 Task: Add an event with the title Client Appreciation Networking Event: Cocktail Reception and Relationship Building, date '2024/04/22', time 8:00 AM to 10:00 AMand add a description: Participants will engage in activities that enhance problem-solving and decision-making skills within the team. They will learn techniques for generating ideas, evaluating options, and reaching consensus through effective collaboration.Select event color  Tomato . Add location for the event as: 321 Parque das Nações, Lisbon, Portugal, logged in from the account softage.5@softage.netand send the event invitation to softage.4@softage.net and softage.6@softage.net. Set a reminder for the event Every weekday(Monday to Friday)
Action: Mouse moved to (48, 133)
Screenshot: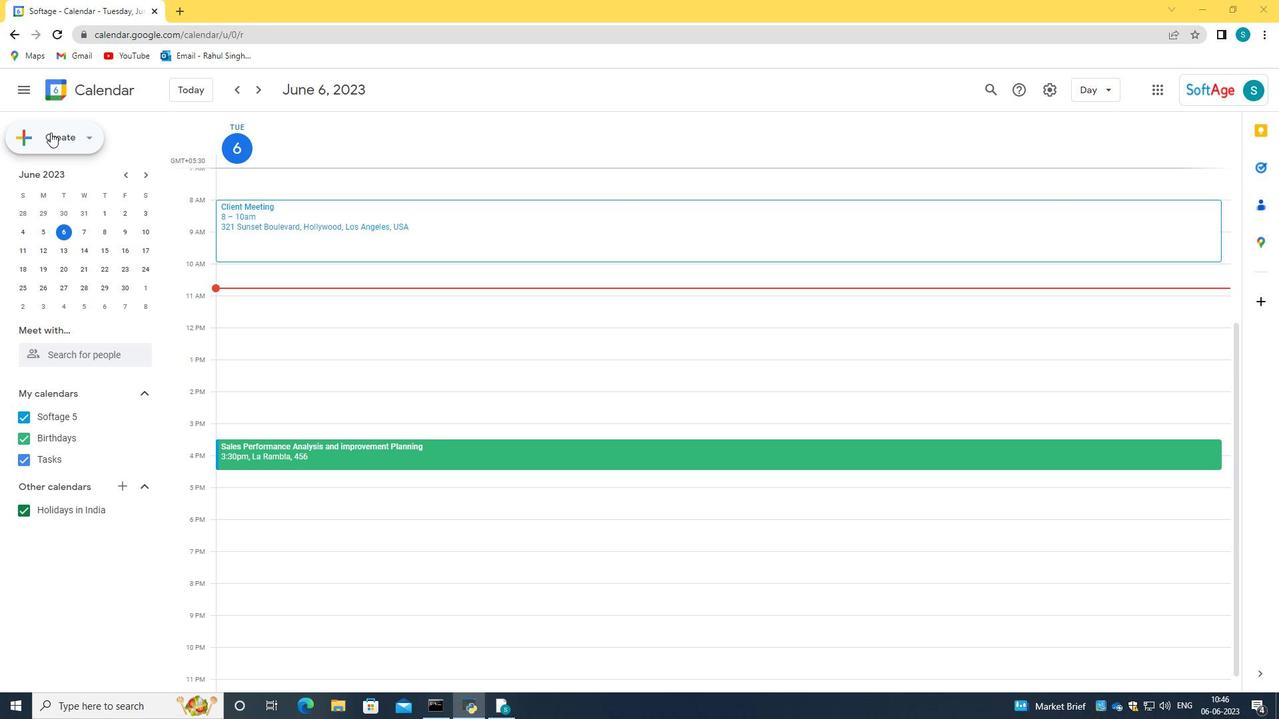 
Action: Mouse pressed left at (48, 133)
Screenshot: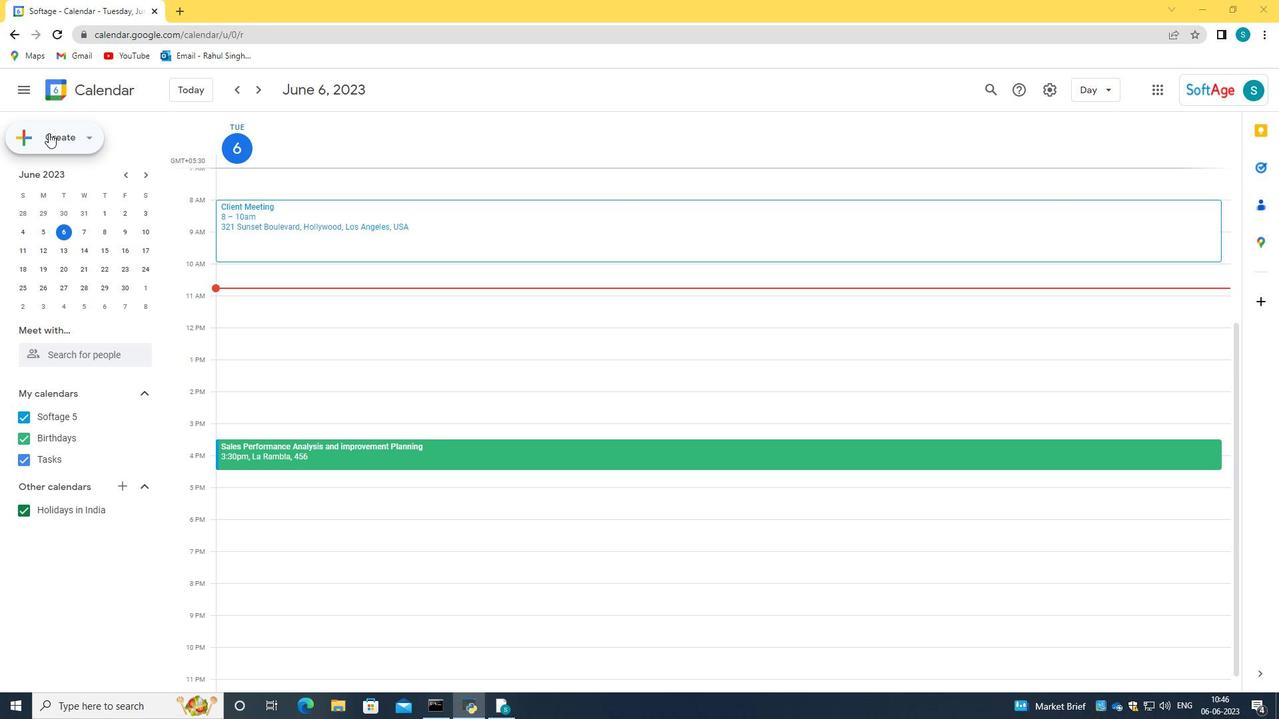 
Action: Mouse moved to (87, 179)
Screenshot: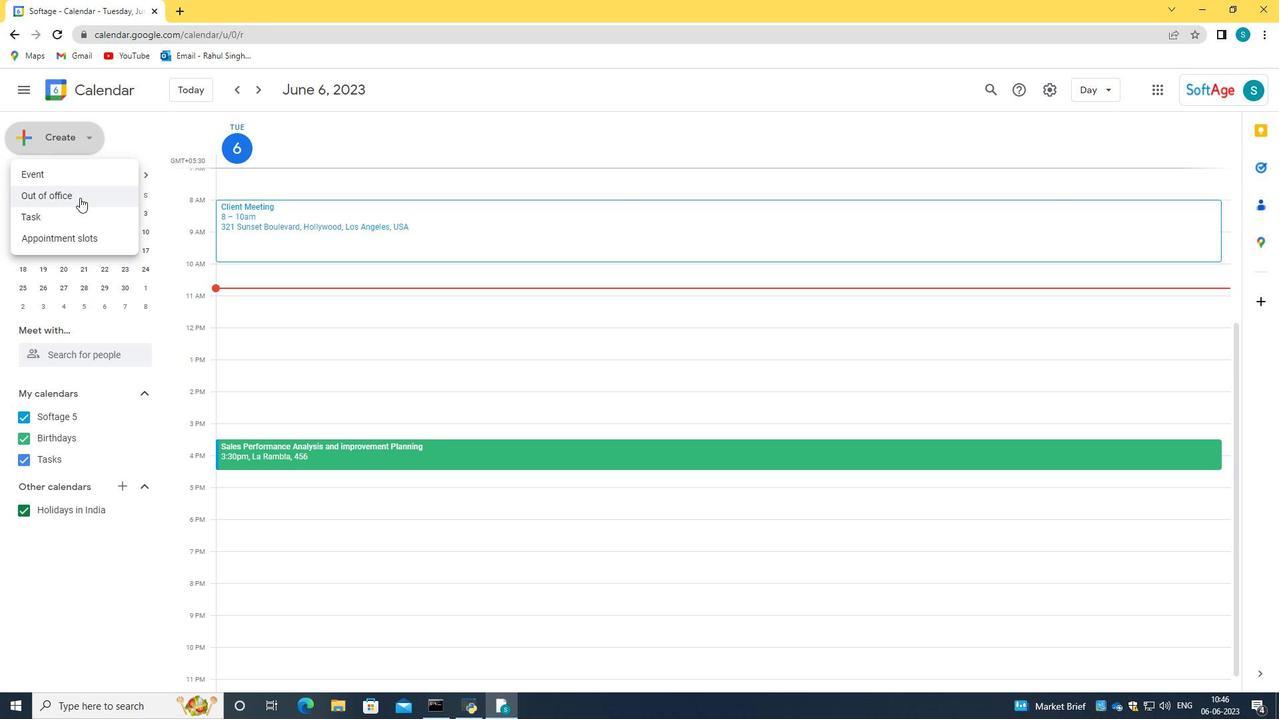 
Action: Mouse pressed left at (87, 179)
Screenshot: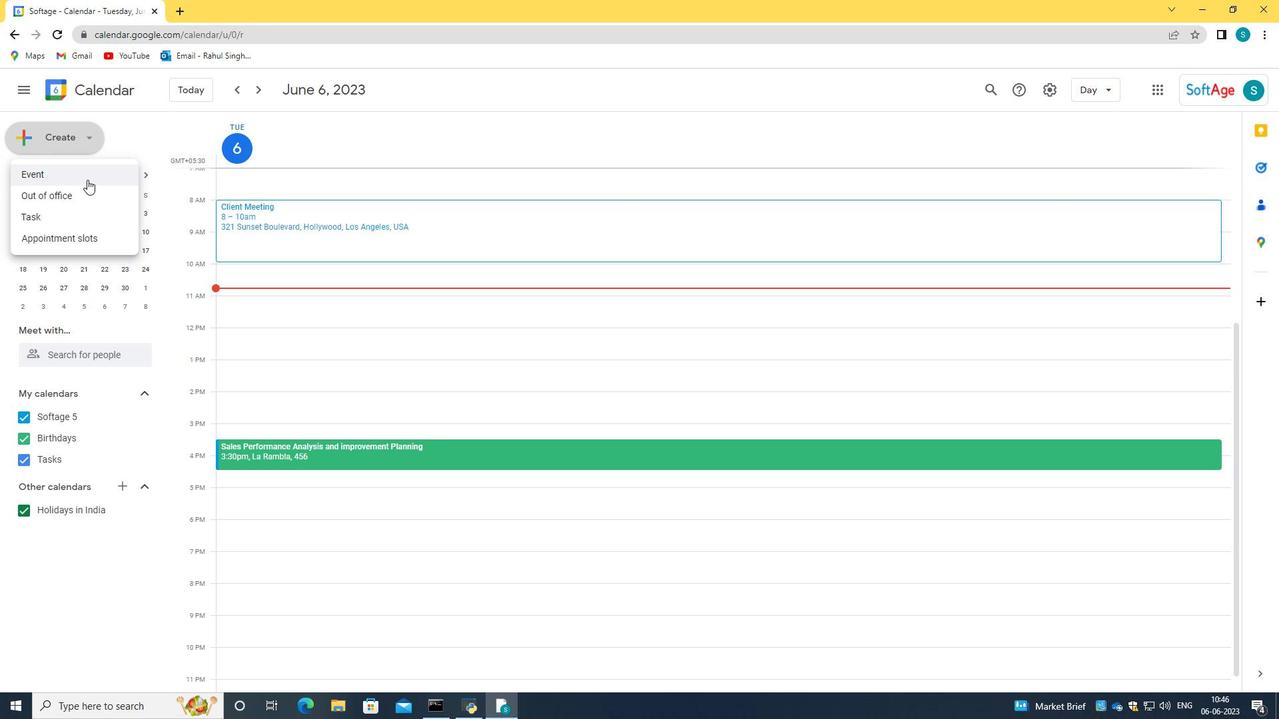 
Action: Mouse moved to (750, 537)
Screenshot: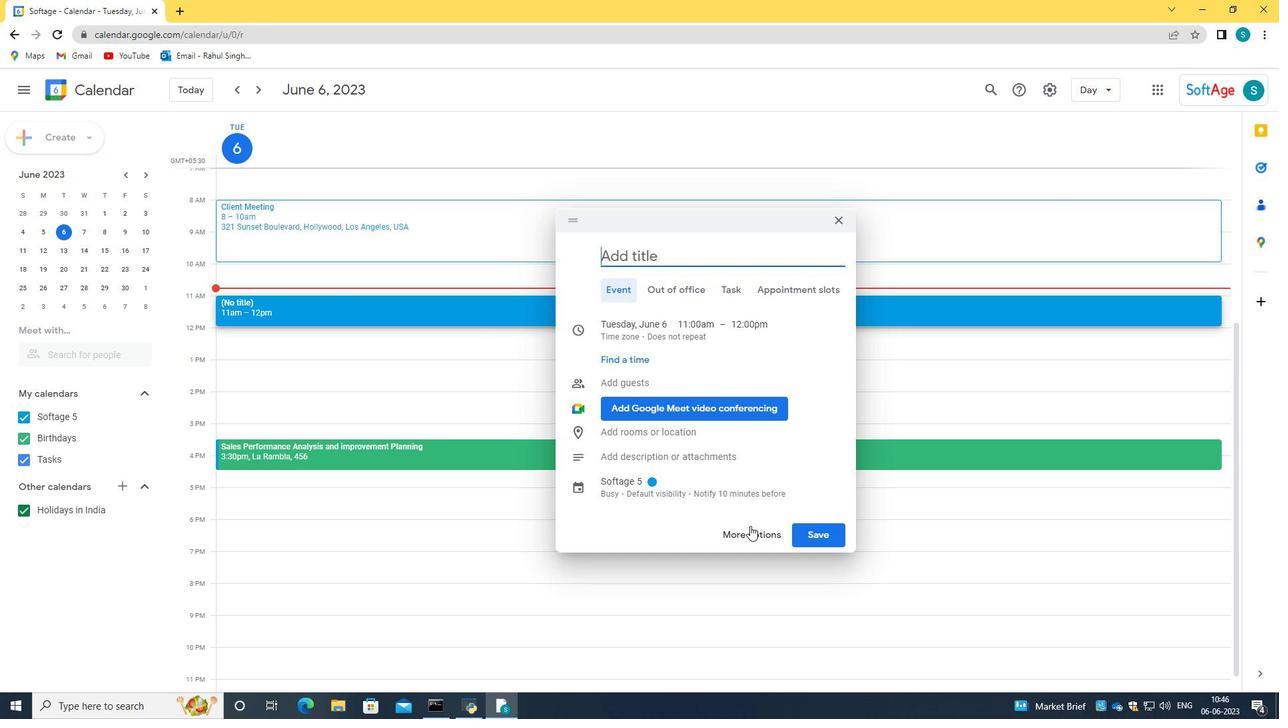 
Action: Mouse pressed left at (750, 537)
Screenshot: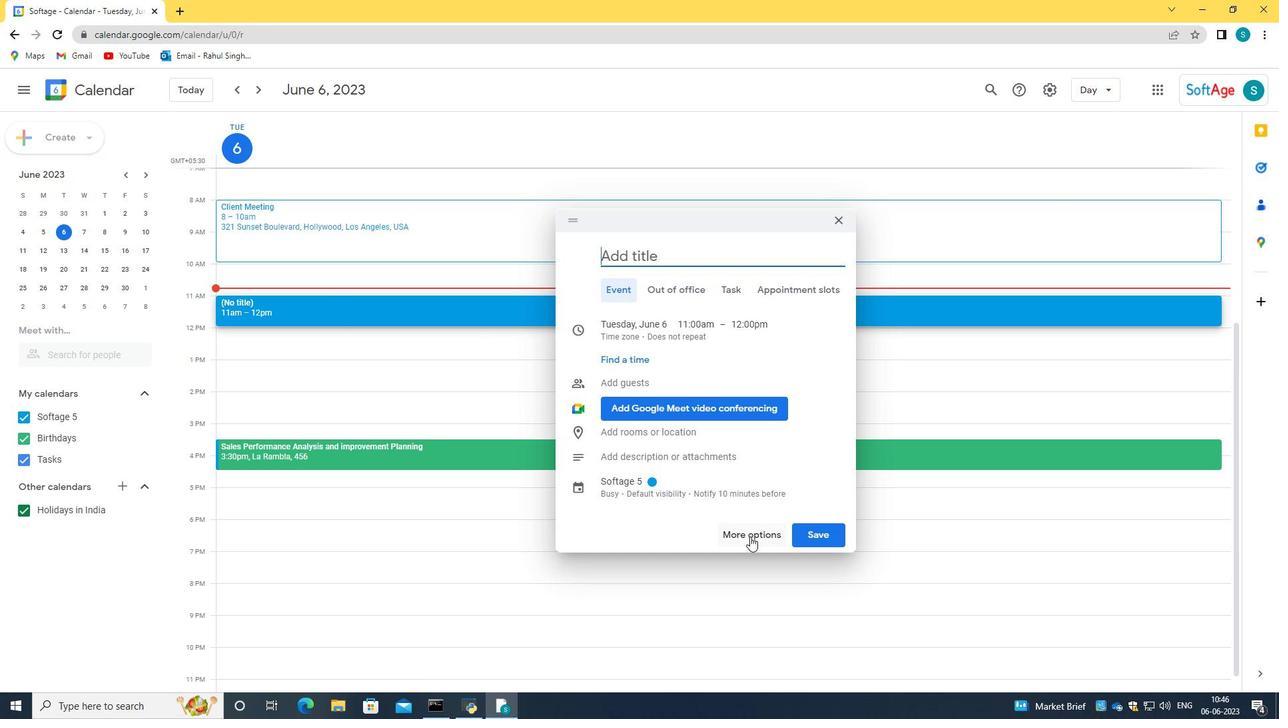 
Action: Mouse moved to (155, 103)
Screenshot: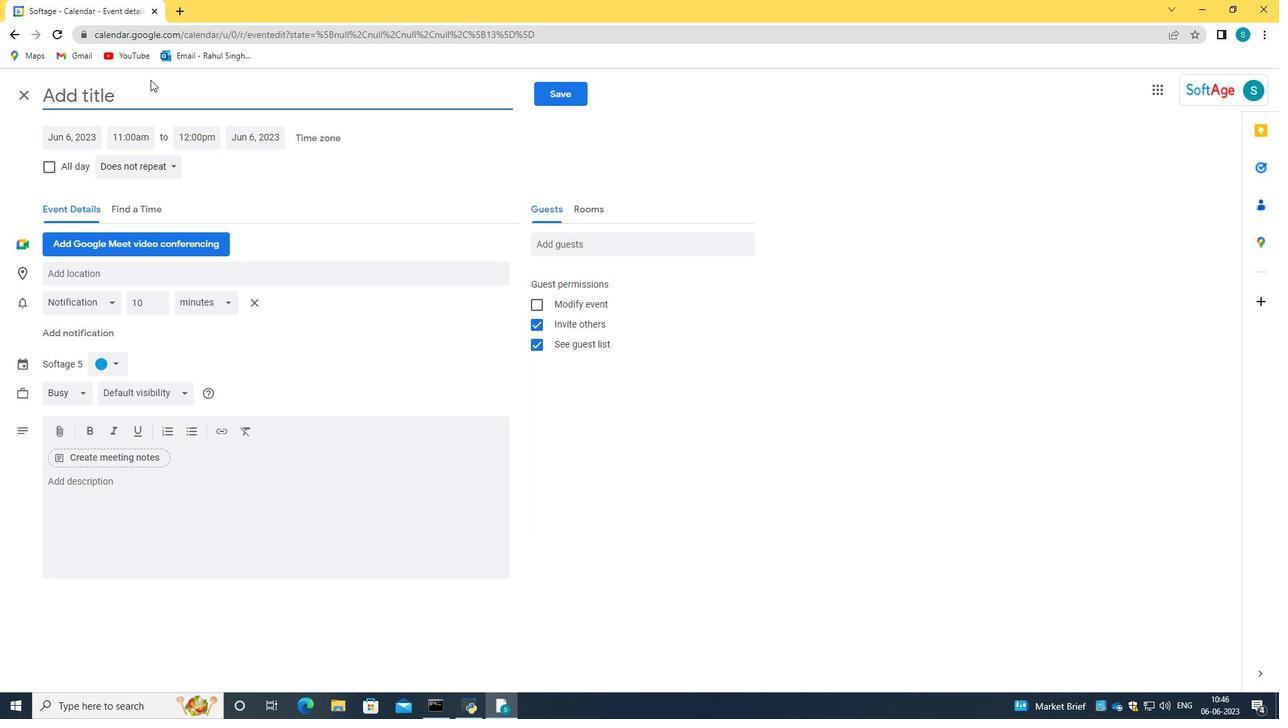 
Action: Mouse pressed left at (155, 103)
Screenshot: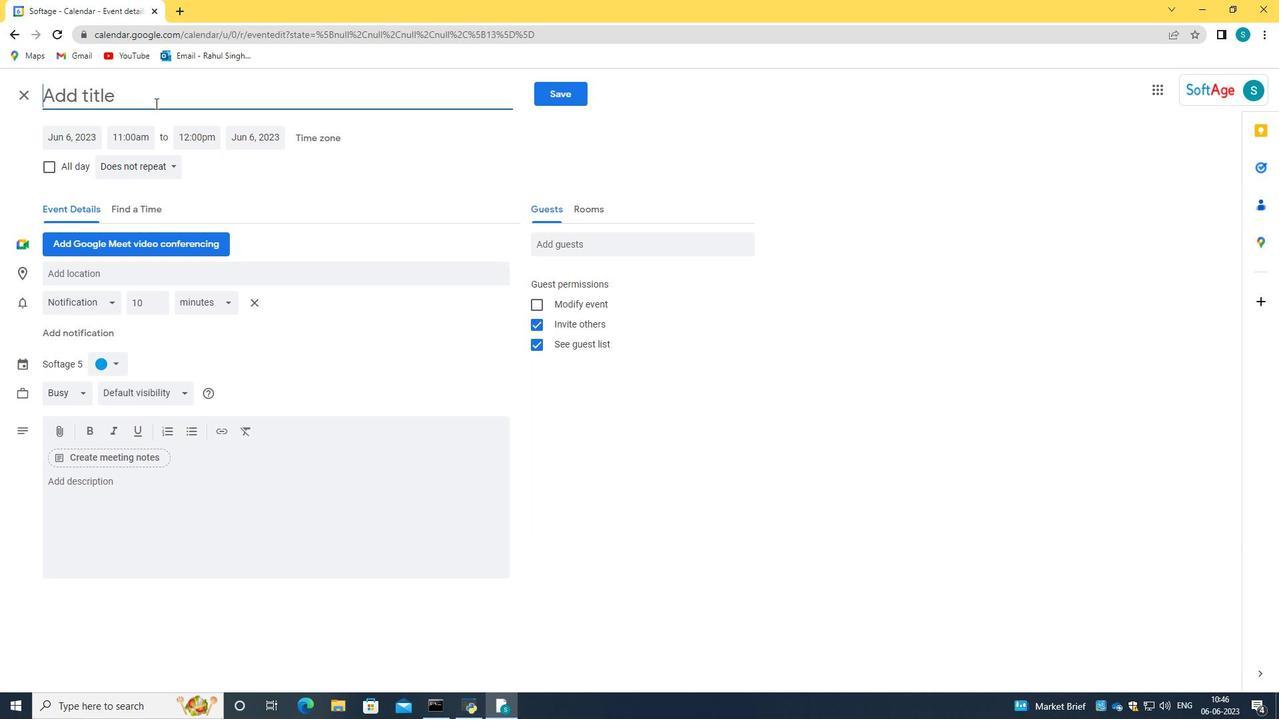 
Action: Mouse pressed left at (155, 103)
Screenshot: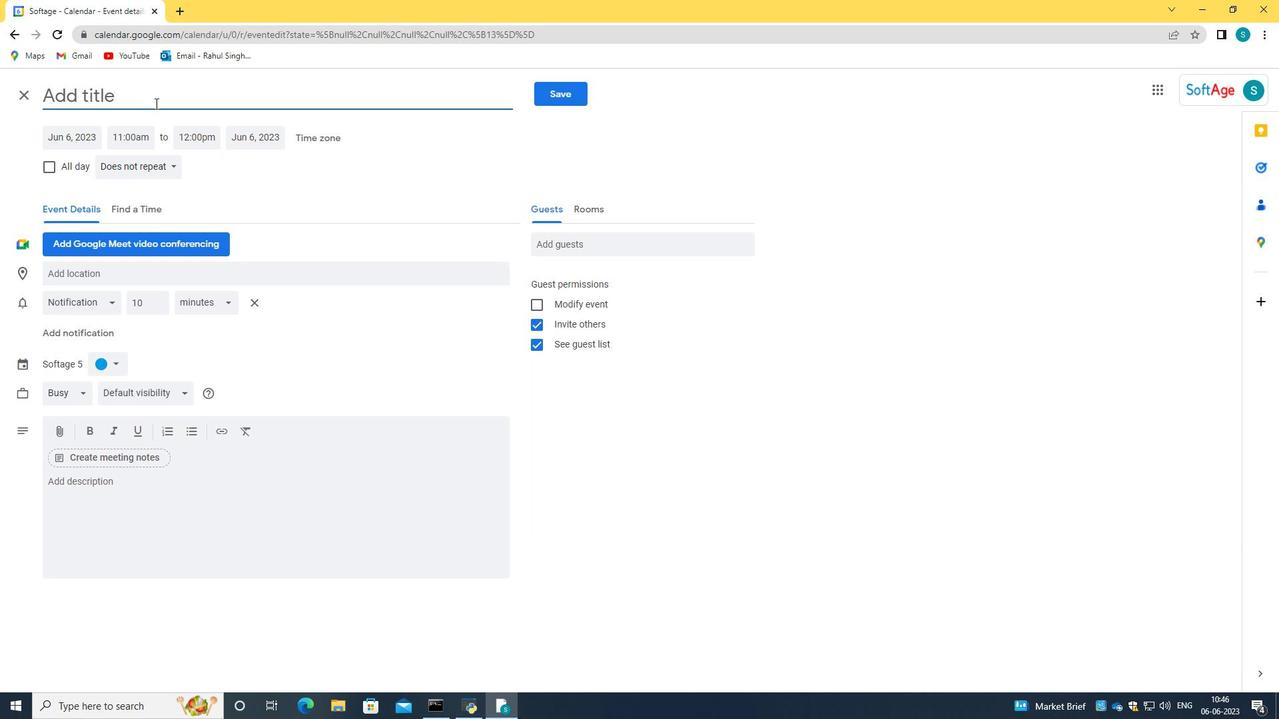 
Action: Key pressed <Key.caps_lock>C<Key.caps_lock>lient<Key.space><Key.caps_lock>APP<Key.backspace><Key.backspace><Key.caps_lock>ppe<Key.backspace>reciation<Key.space><Key.caps_lock>N<Key.caps_lock>etworking<Key.space><Key.caps_lock>E<Key.caps_lock>vent<Key.space><Key.backspace><Key.shift_r>:<Key.space>c<Key.backspace><Key.caps_lock>C<Key.caps_lock>ocktail<Key.space><Key.caps_lock>R<Key.caps_lock>eception<Key.space>and<Key.space><Key.caps_lock>R<Key.caps_lock>elationship<Key.space><Key.caps_lock>B<Key.caps_lock>uilding
Screenshot: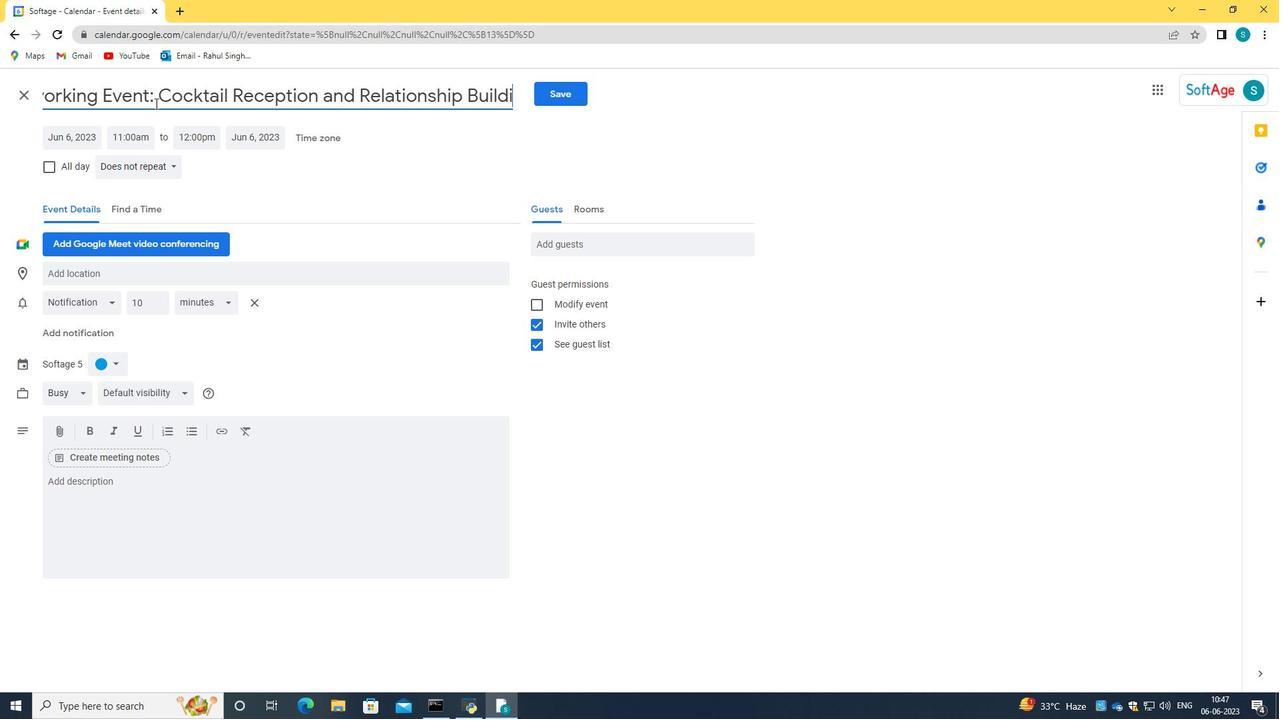 
Action: Mouse moved to (87, 141)
Screenshot: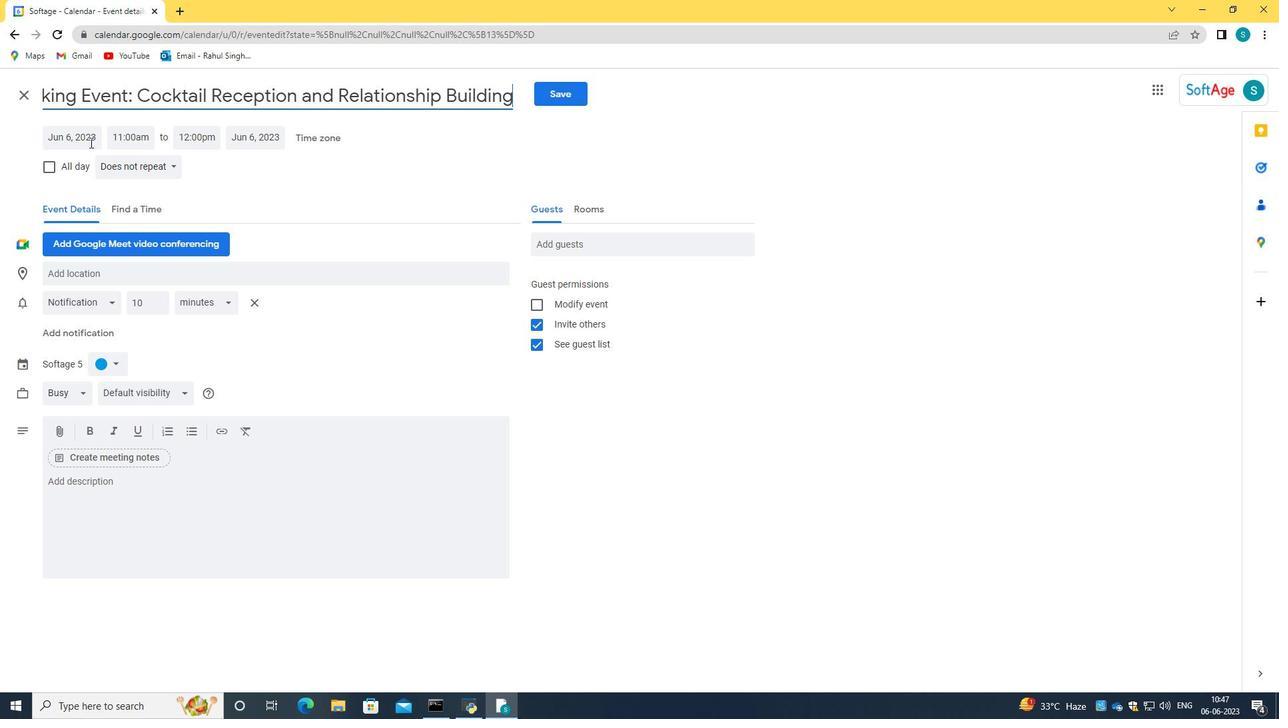 
Action: Mouse pressed left at (87, 141)
Screenshot: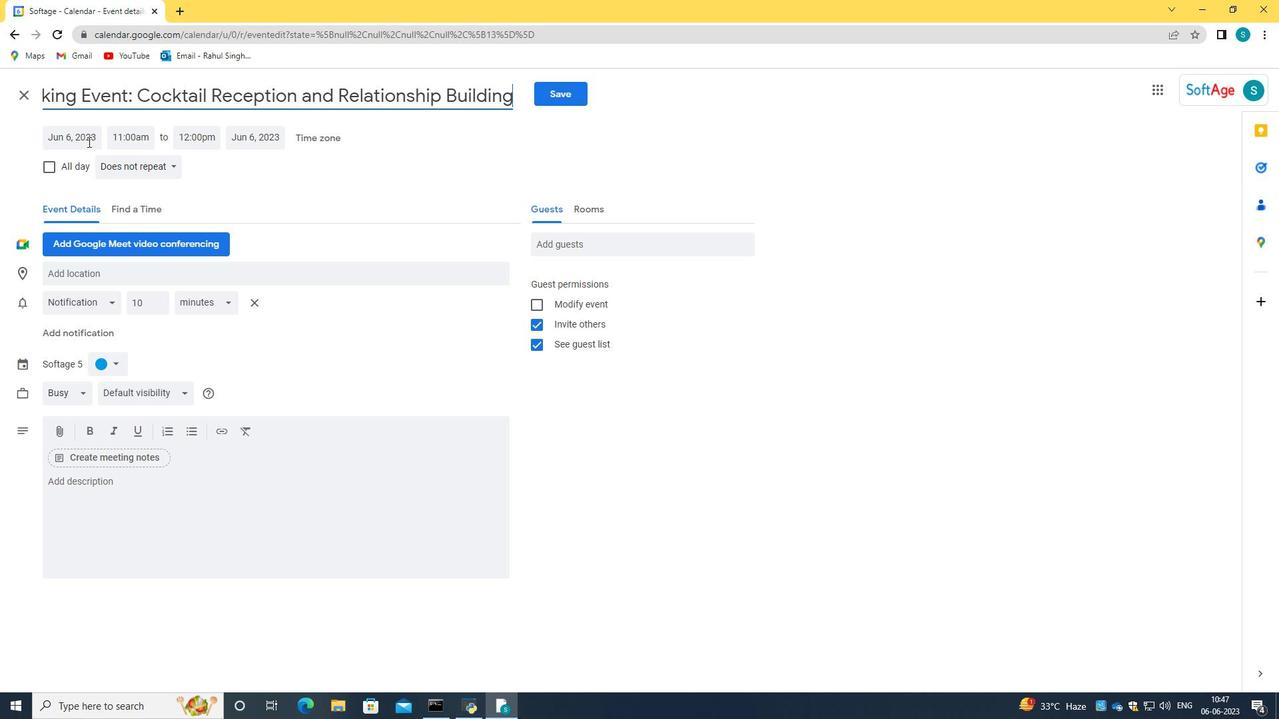 
Action: Key pressed 2024<Key.shift_r>:04<Key.shift_r>:22<Key.tab>08<Key.shift_r>:00<Key.space>am<Key.tab>10<Key.shift_r>:am<Key.tab><Key.tab><Key.tab>
Screenshot: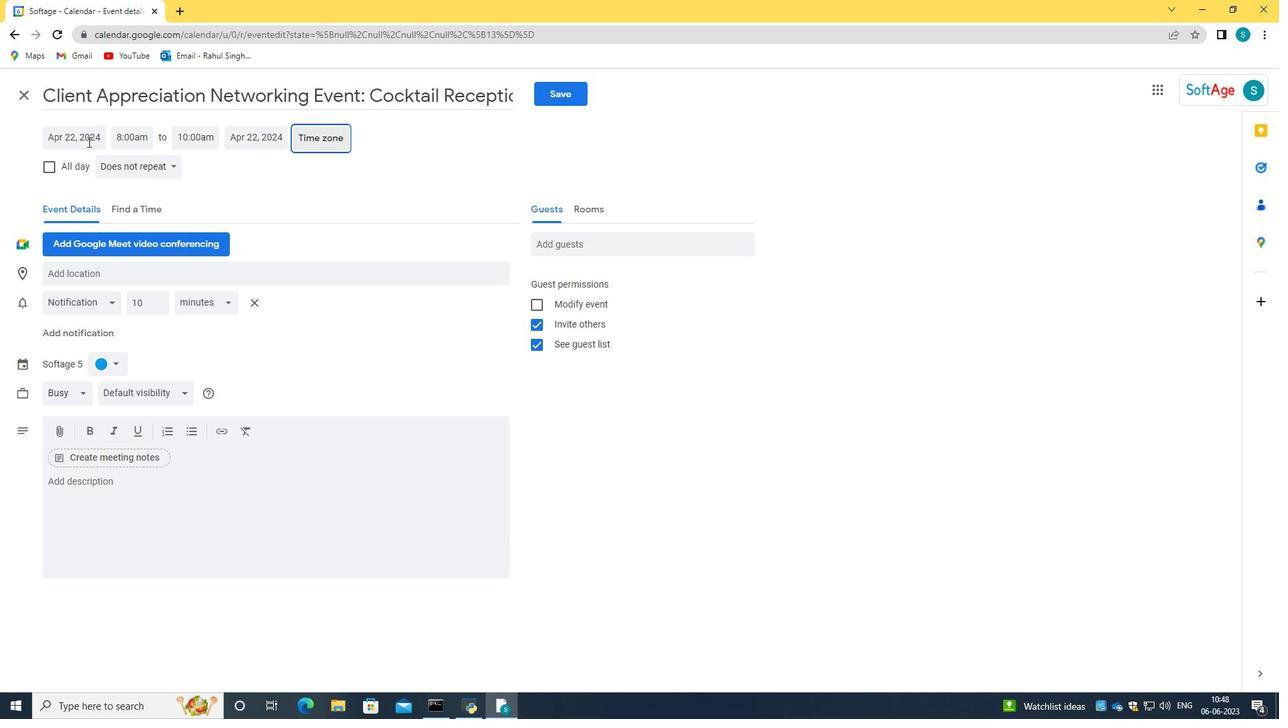 
Action: Mouse moved to (162, 535)
Screenshot: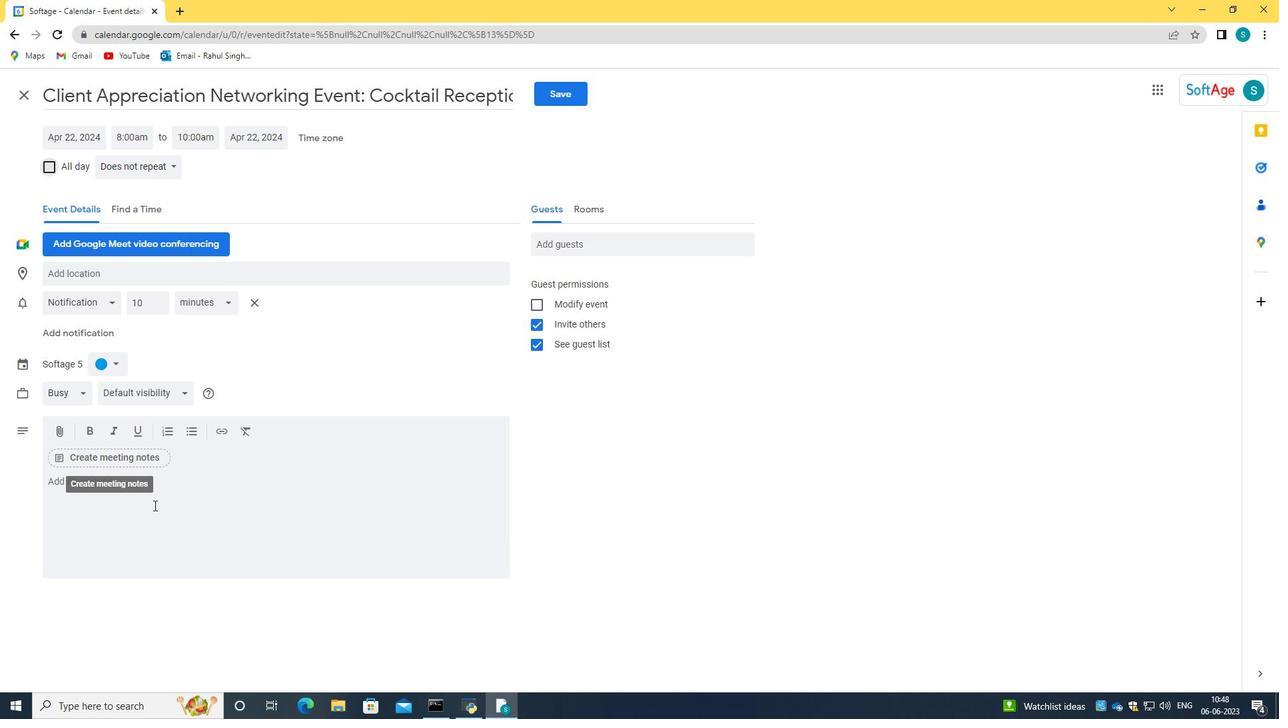 
Action: Mouse pressed left at (162, 535)
Screenshot: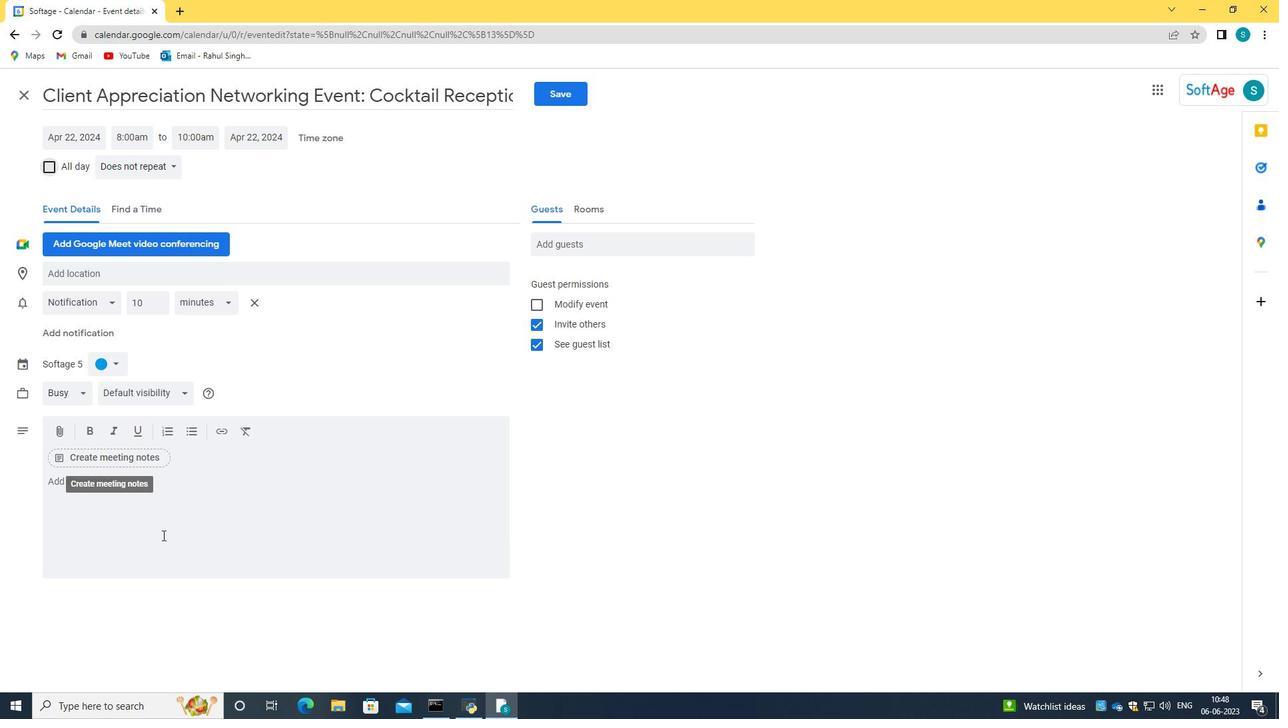 
Action: Key pressed <Key.caps_lock>P<Key.caps_lock>articipants<Key.space>will<Key.space>engage<Key.space>in<Key.space>activie<Key.backspace>ties<Key.space>that<Key.space>enhace<Key.backspace><Key.backspace>nce<Key.space>problem-solving<Key.space>and<Key.space>decison-making<Key.space>skill<Key.backspace><Key.backspace><Key.backspace><Key.backspace><Key.backspace><Key.backspace><Key.backspace><Key.backspace><Key.backspace><Key.backspace><Key.backspace><Key.backspace><Key.backspace><Key.backspace><Key.backspace><Key.backspace><Key.backspace><Key.backspace>cision<Key.space><Key.backspace>-making<Key.space>skills<Key.space>withing<Key.backspace><Key.space>the<Key.space>team.<Key.space><Key.caps_lock>T<Key.caps_lock>hey<Key.space>will<Key.space>learn<Key.space>techniques<Key.space>for<Key.space>generating<Key.space>ideas,<Key.space>evaluating<Key.space>option,<Key.space>and<Key.space>reaching<Key.space>consensus<Key.space>through<Key.space>e<Key.backspace>effective<Key.space>collaboration.
Screenshot: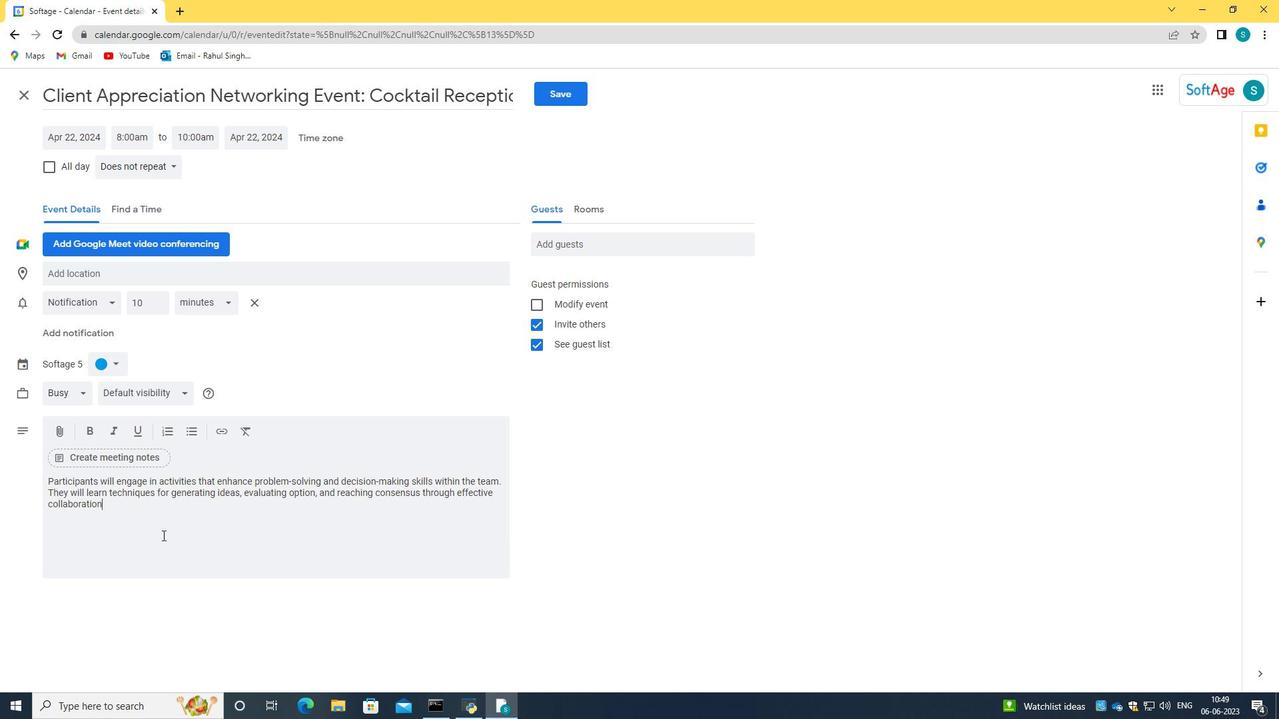 
Action: Mouse moved to (102, 357)
Screenshot: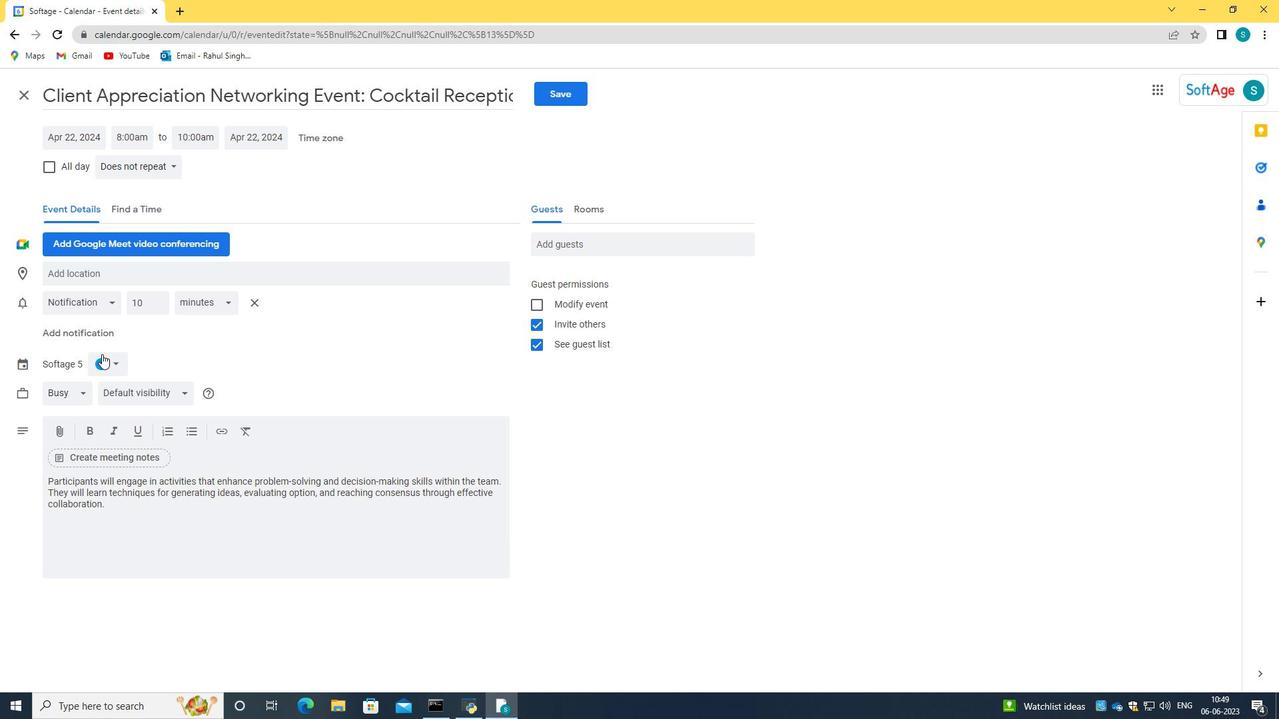 
Action: Mouse pressed left at (102, 357)
Screenshot: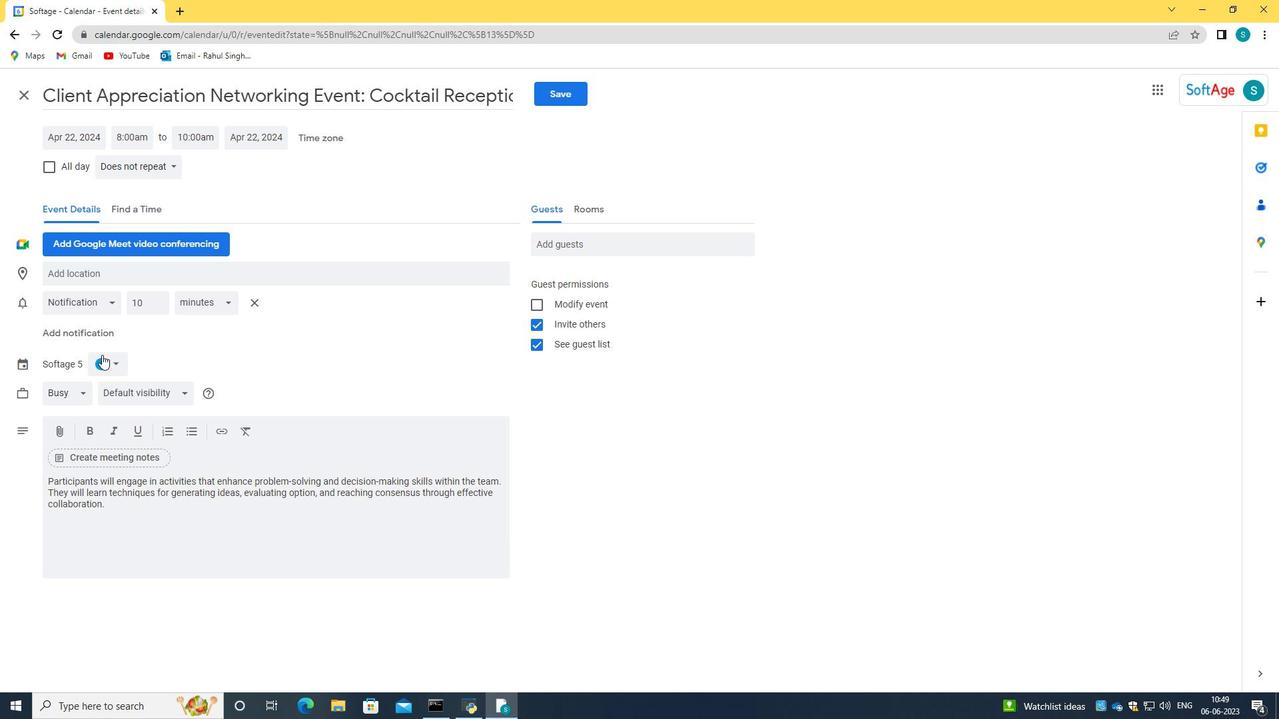 
Action: Mouse moved to (95, 365)
Screenshot: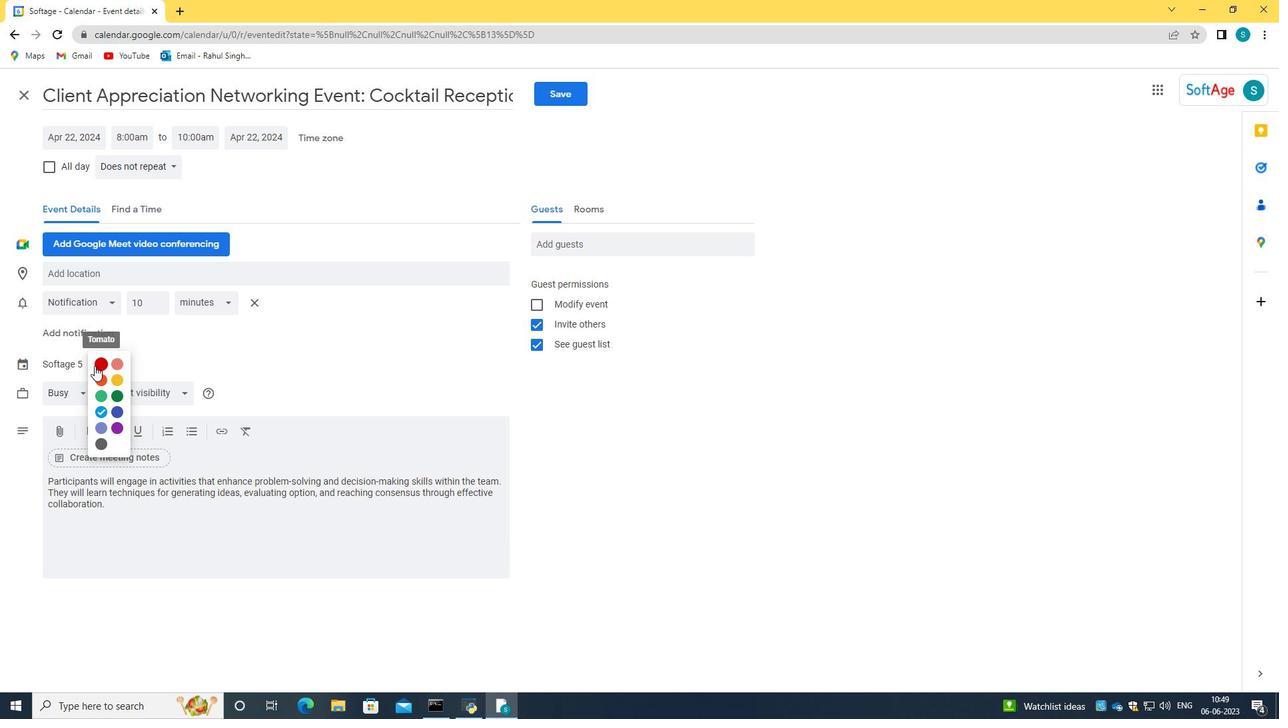 
Action: Mouse pressed left at (95, 365)
Screenshot: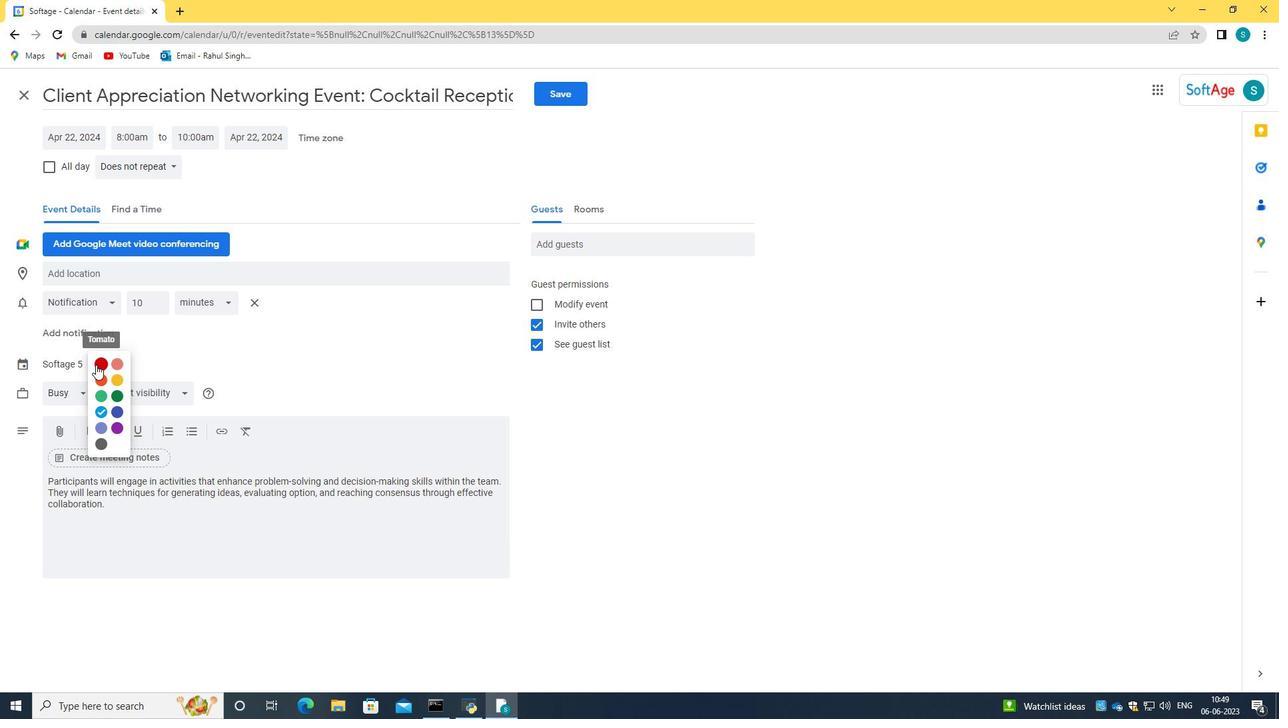 
Action: Mouse moved to (155, 271)
Screenshot: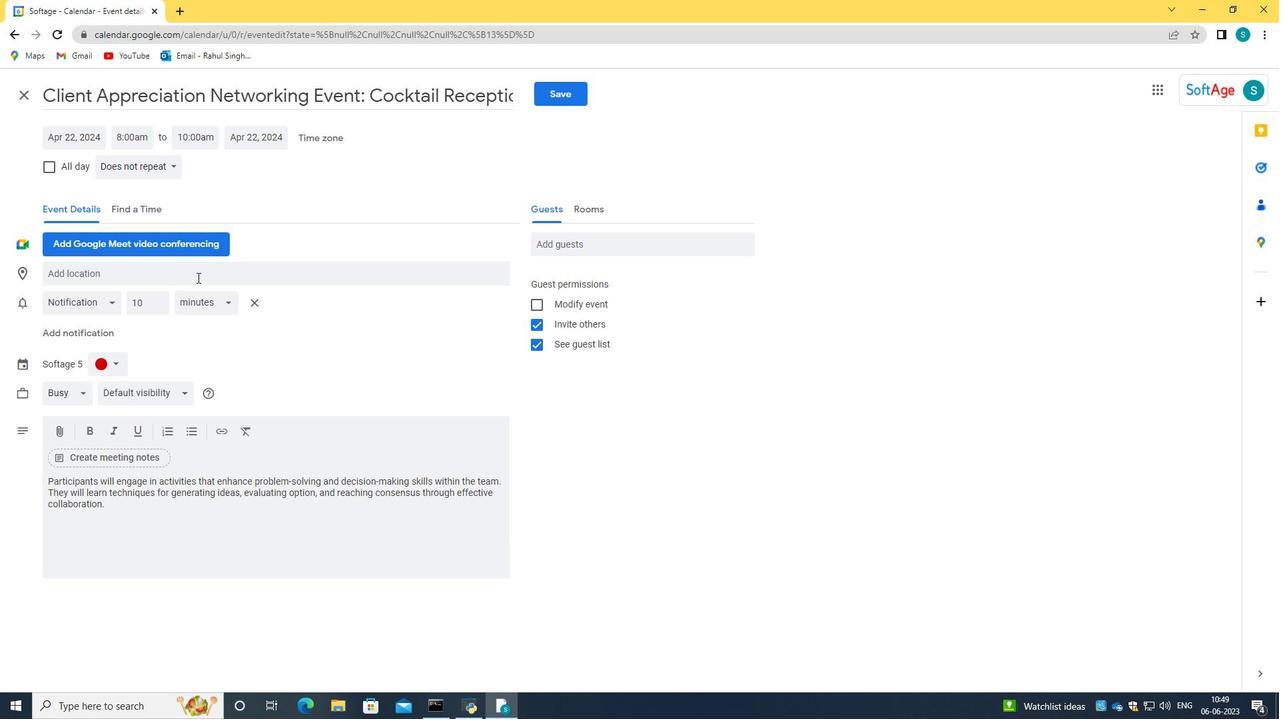 
Action: Mouse pressed left at (155, 271)
Screenshot: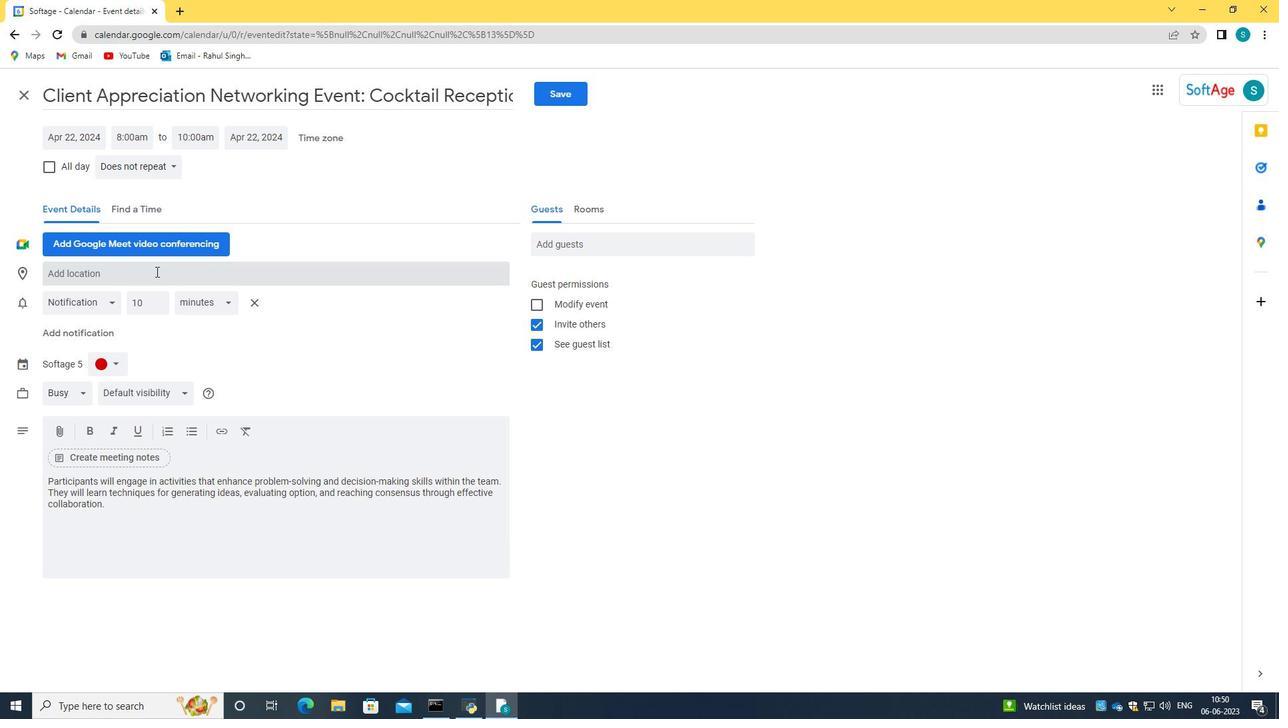 
Action: Mouse pressed left at (155, 271)
Screenshot: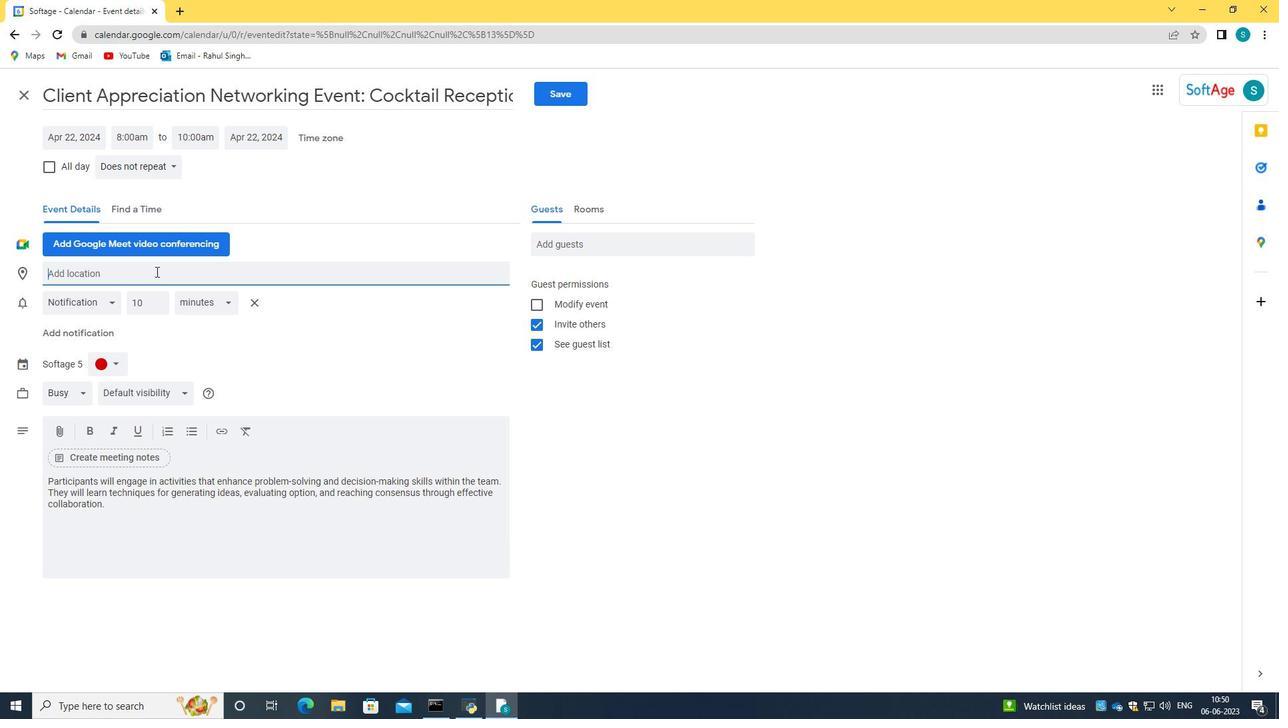 
Action: Mouse moved to (192, 273)
Screenshot: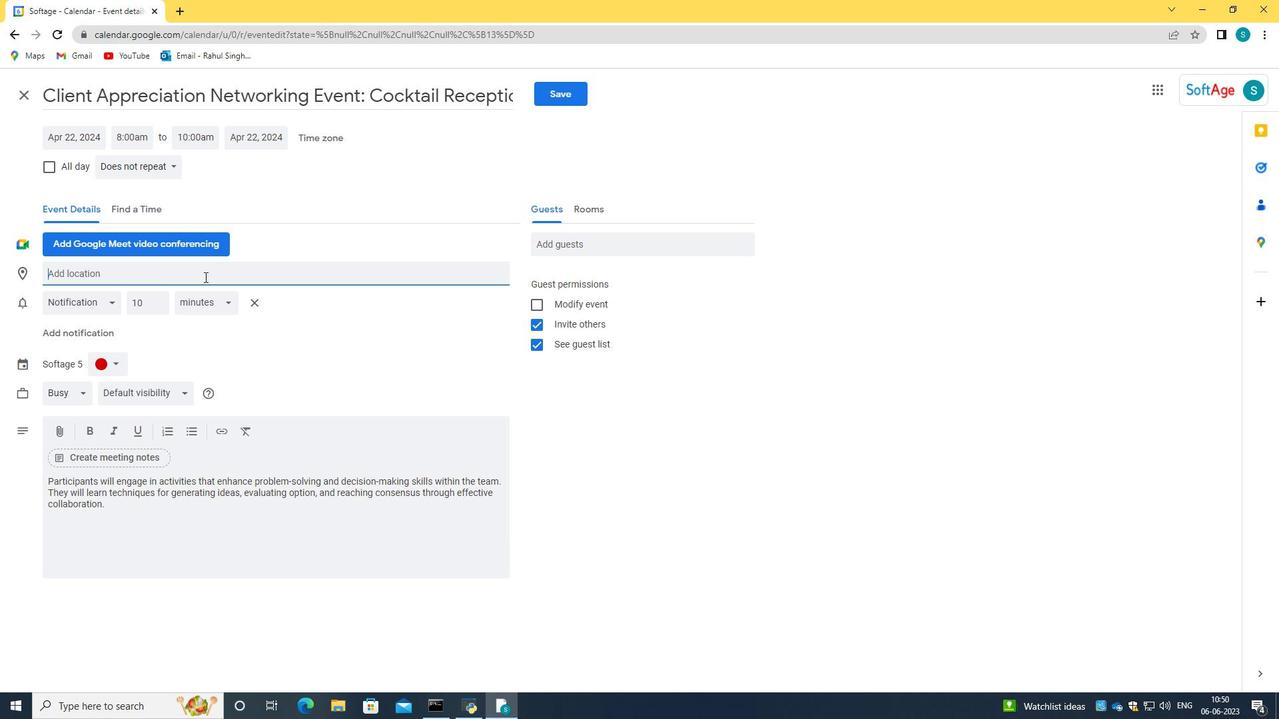 
Action: Mouse pressed left at (192, 273)
Screenshot: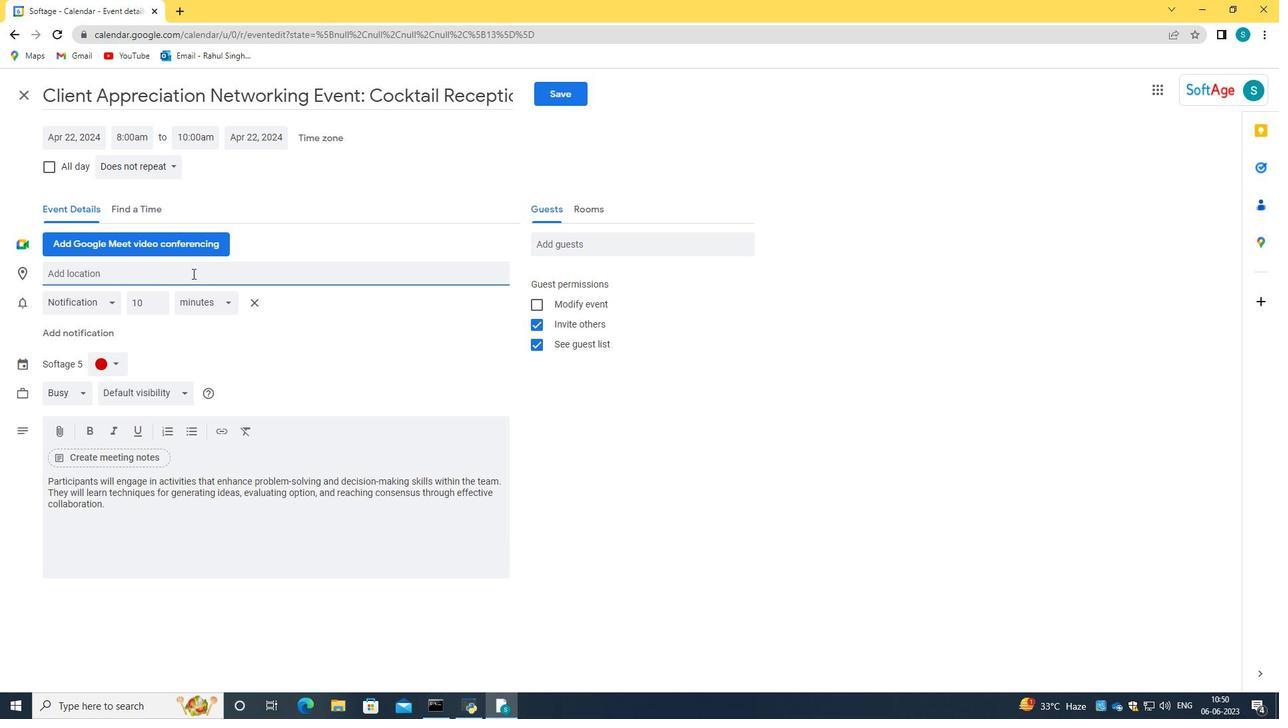 
Action: Key pressed 321v<Key.space>=<Key.backspace><Key.backspace><Key.space><Key.backspace><Key.backspace><Key.space><Key.caps_lock>P<Key.caps_lock>arque<Key.space>das<Key.space><Key.caps_lock>N<Key.caps_lock>acoes,<Key.space><Key.caps_lock>L<Key.caps_lock>isbon,<Key.space><Key.caps_lock>P<Key.caps_lock>ortugal<Key.enter>
Screenshot: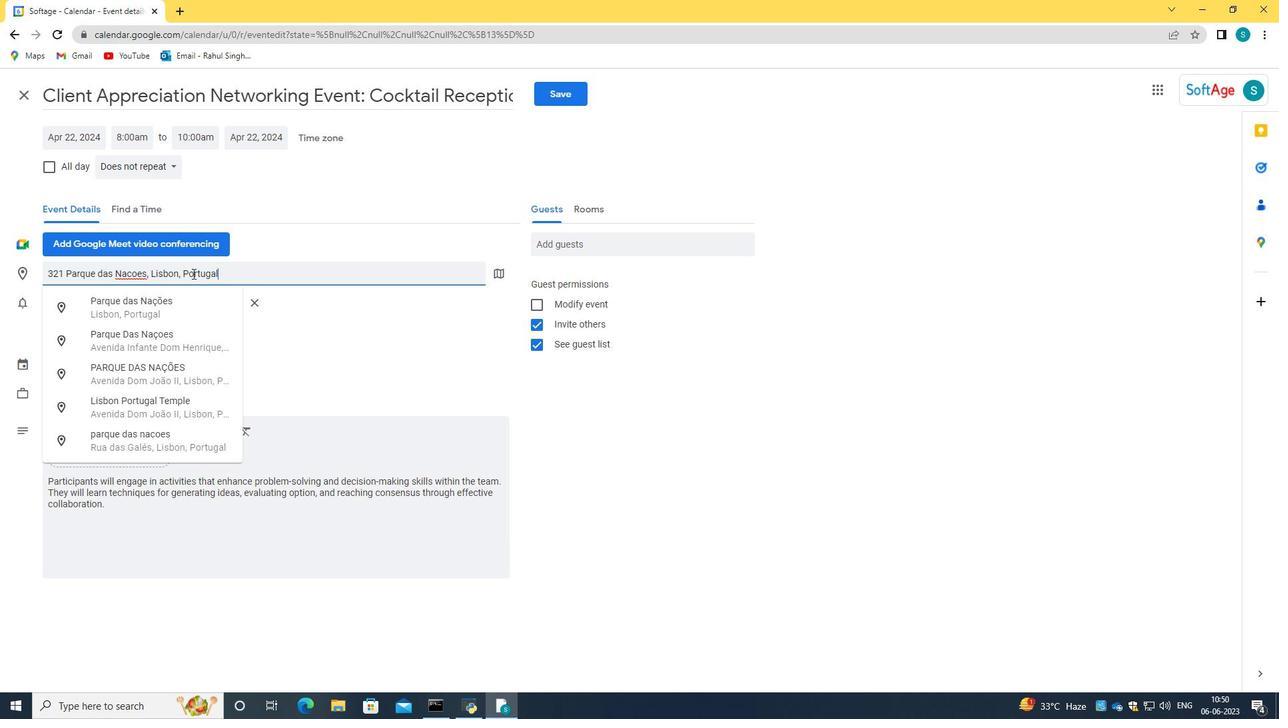 
Action: Mouse moved to (135, 275)
Screenshot: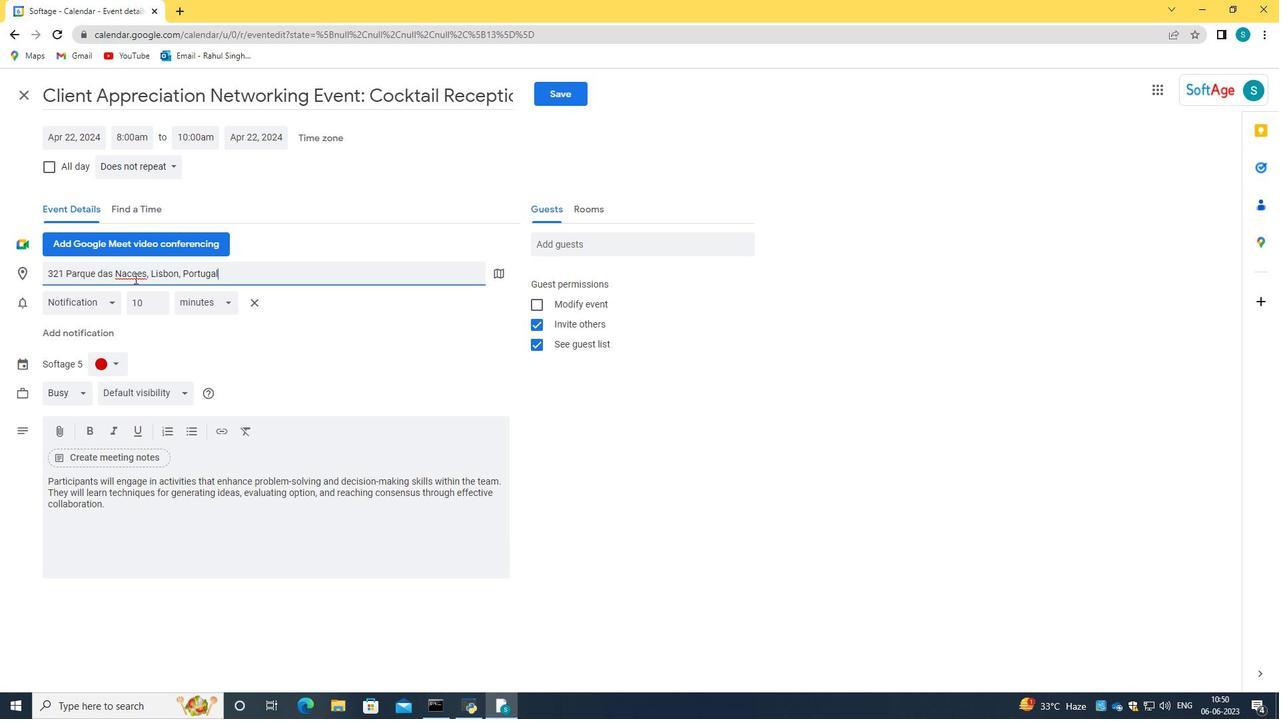 
Action: Mouse pressed left at (135, 275)
Screenshot: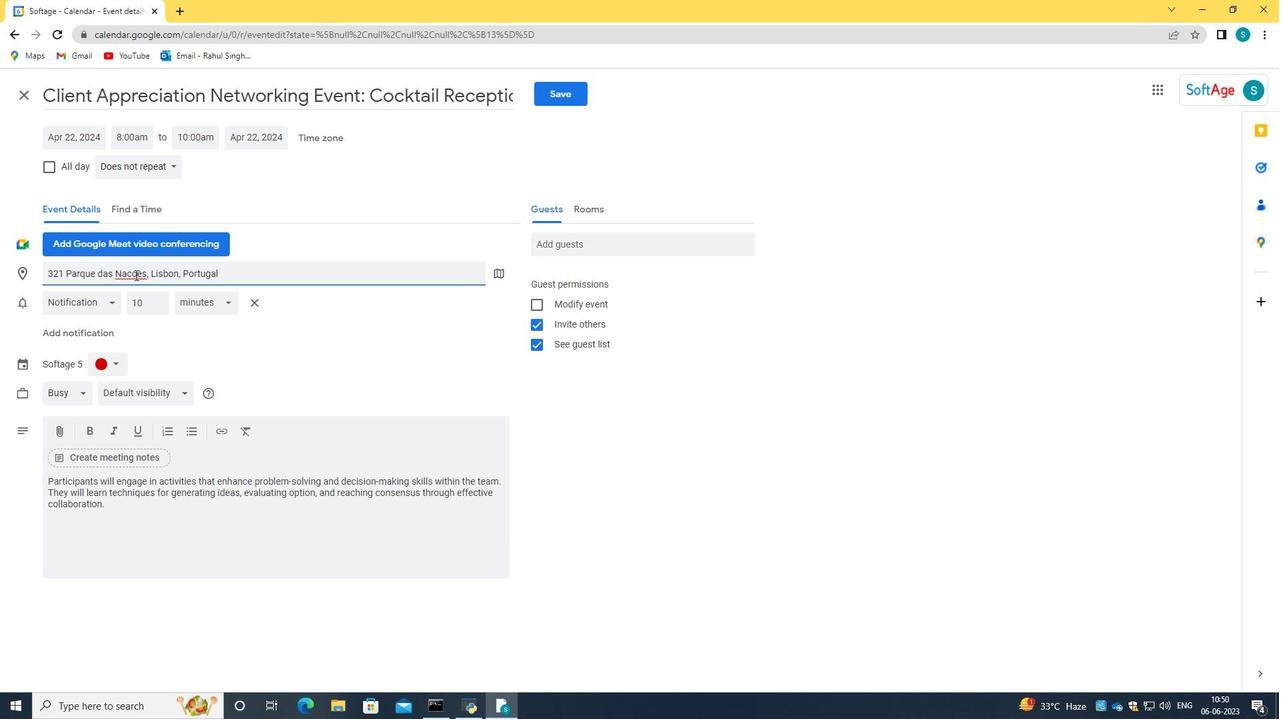 
Action: Mouse moved to (141, 306)
Screenshot: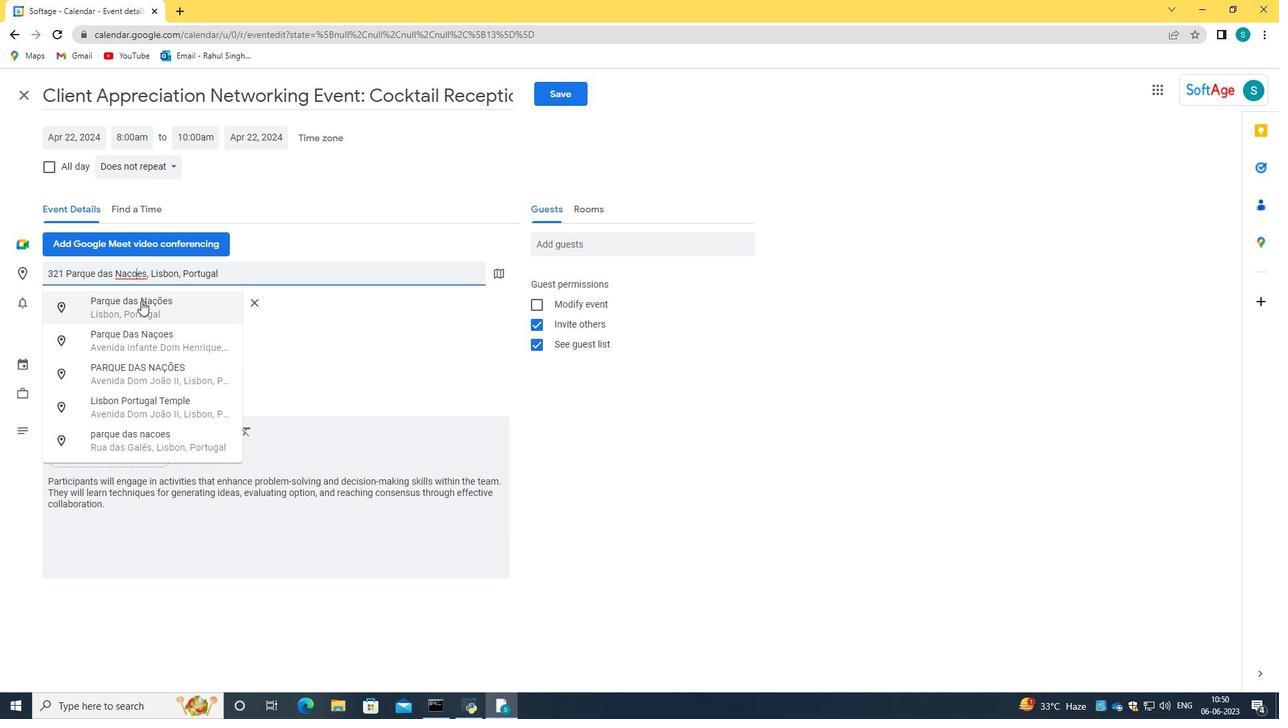 
Action: Mouse pressed left at (141, 306)
Screenshot: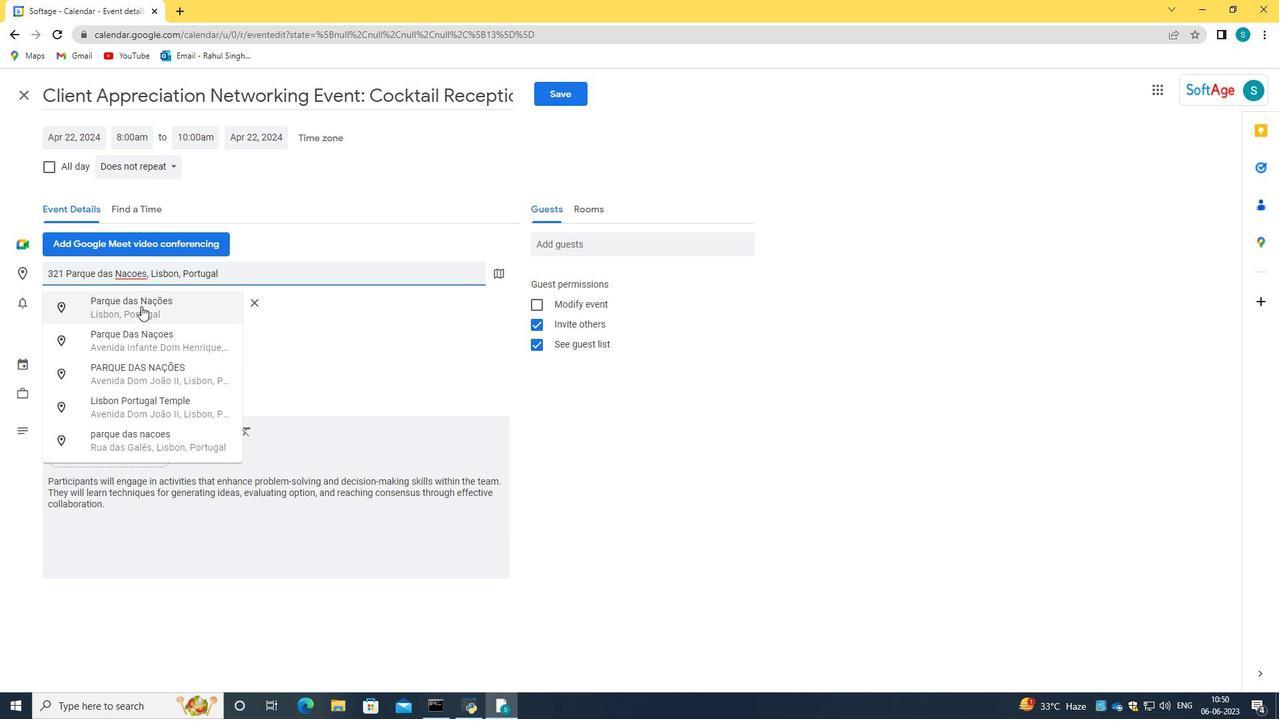 
Action: Mouse moved to (586, 241)
Screenshot: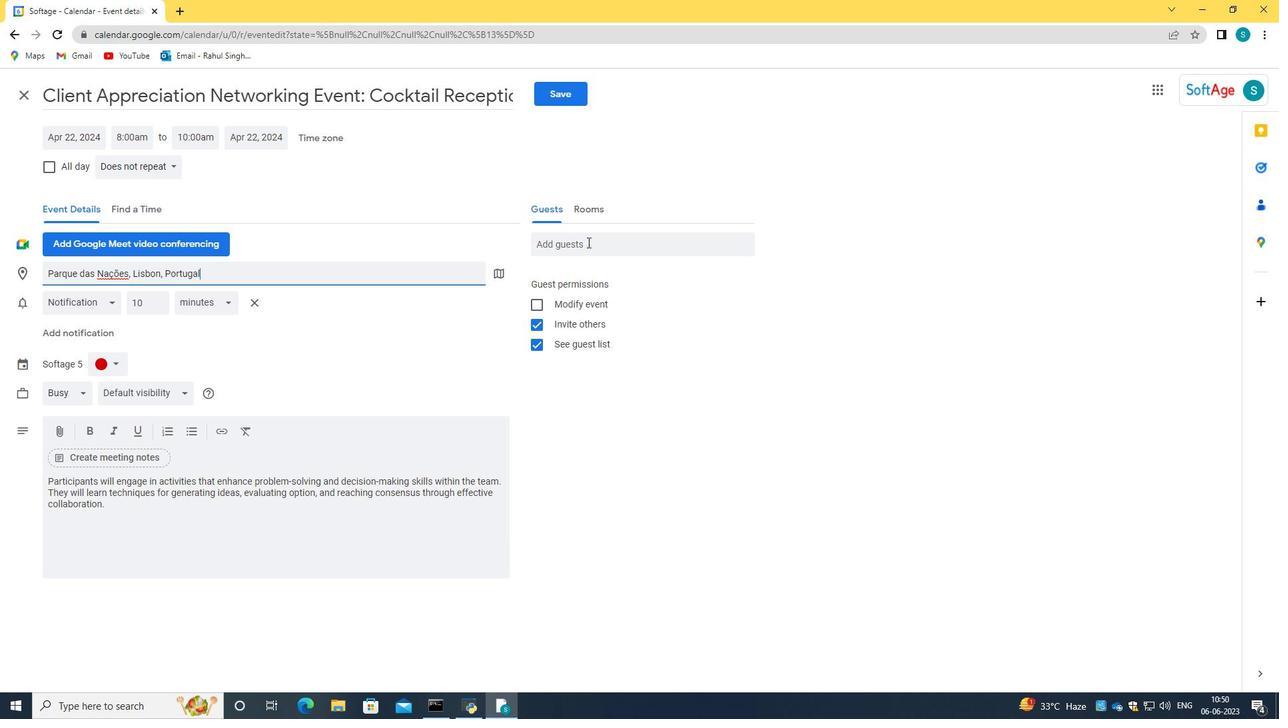 
Action: Mouse pressed left at (586, 241)
Screenshot: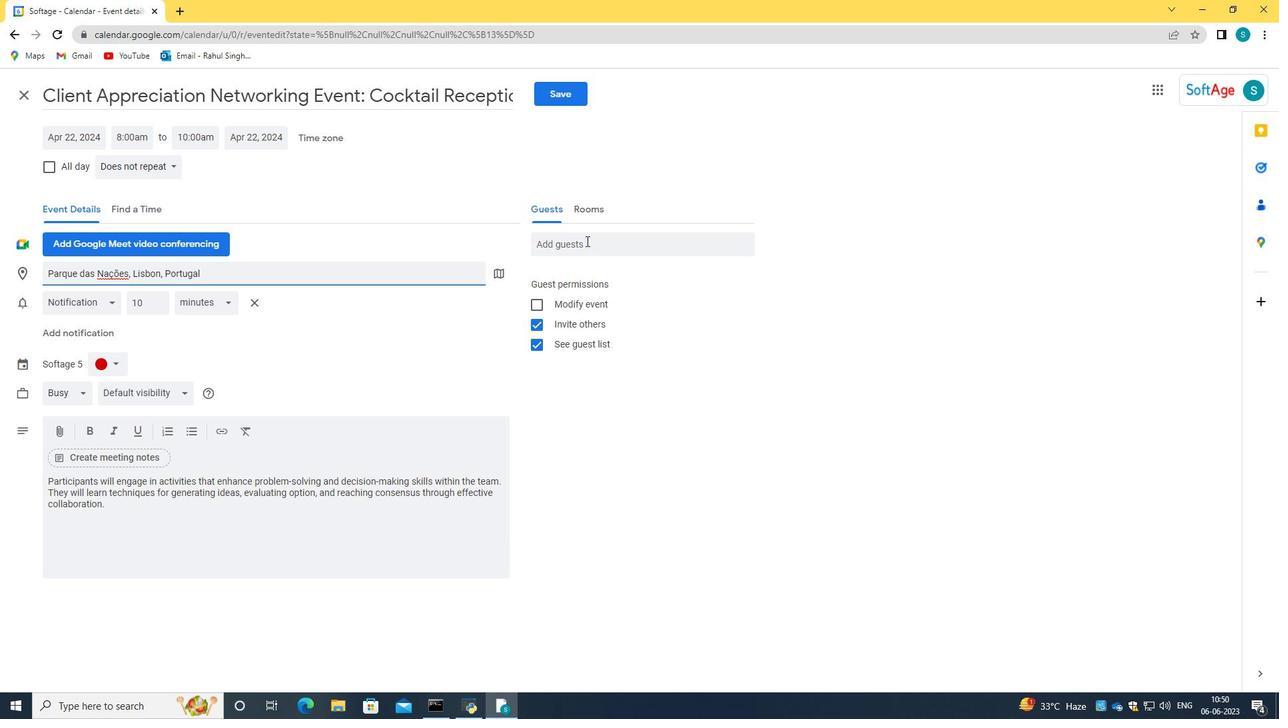 
Action: Key pressed softage.4<Key.shift>@softage.net<Key.tab>softage.6<Key.shift>@softage.ne
Screenshot: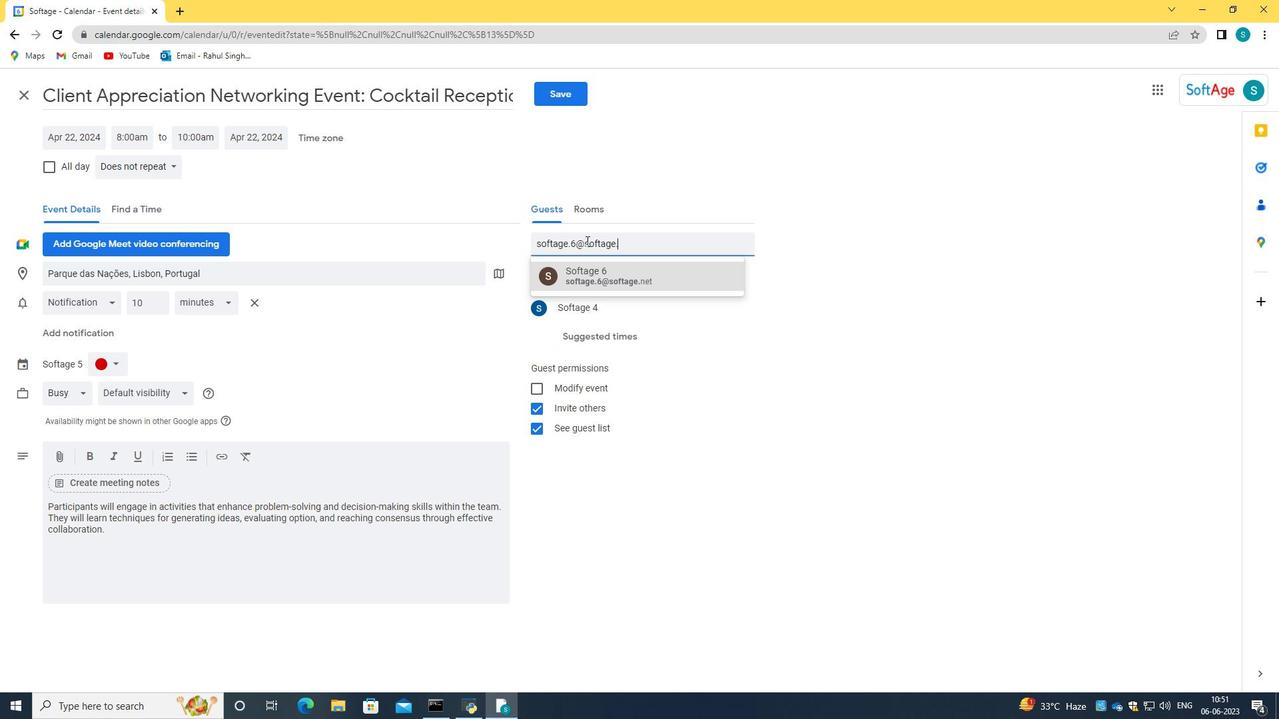 
Action: Mouse moved to (637, 280)
Screenshot: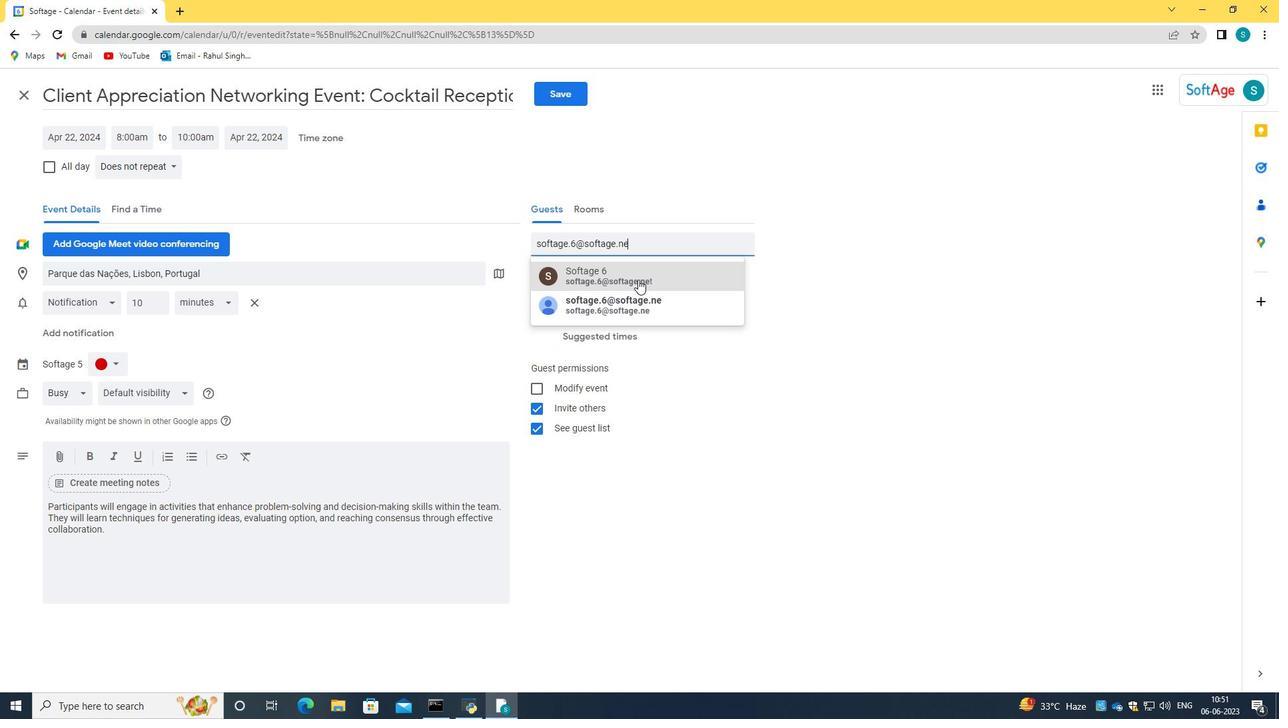 
Action: Key pressed t
Screenshot: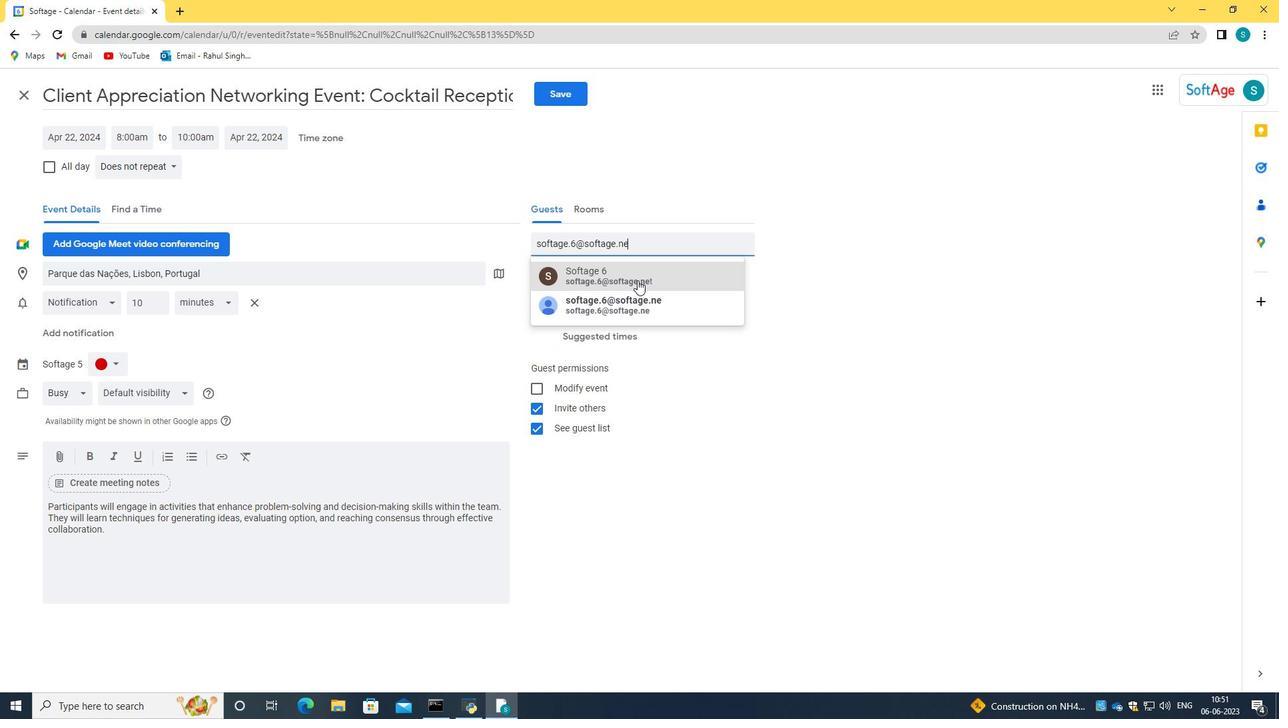 
Action: Mouse moved to (636, 281)
Screenshot: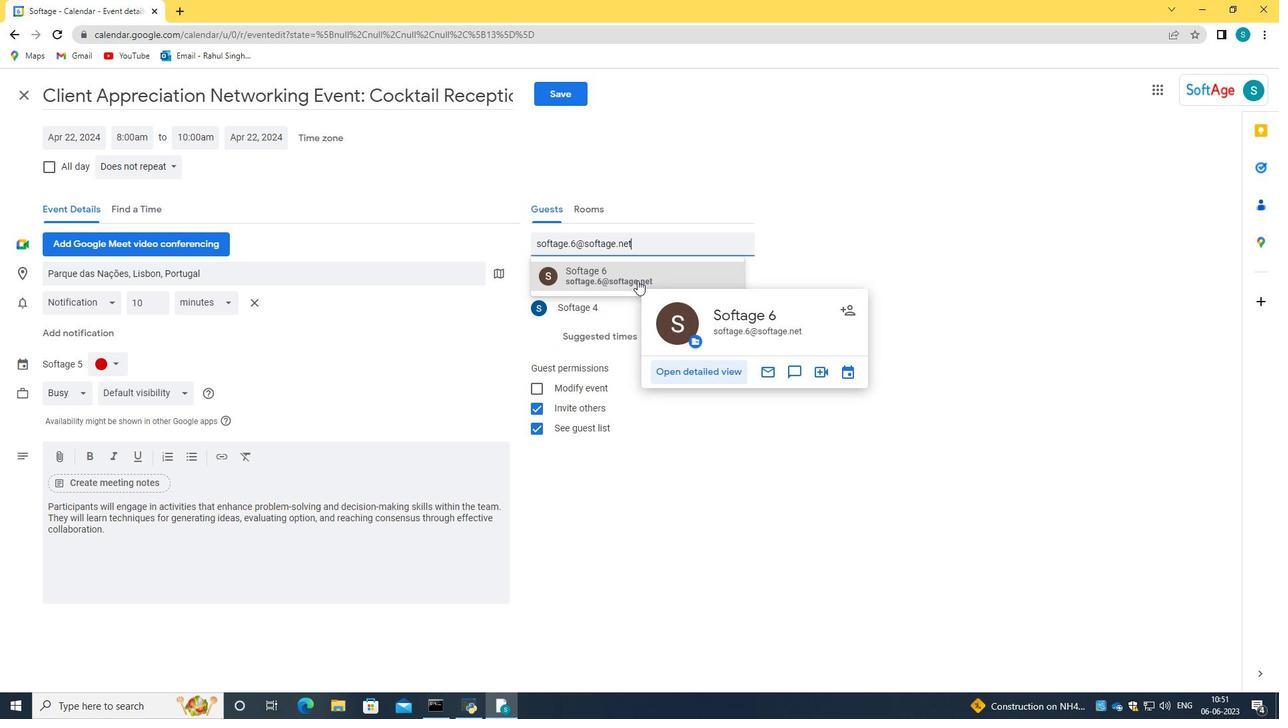 
Action: Mouse pressed left at (636, 281)
Screenshot: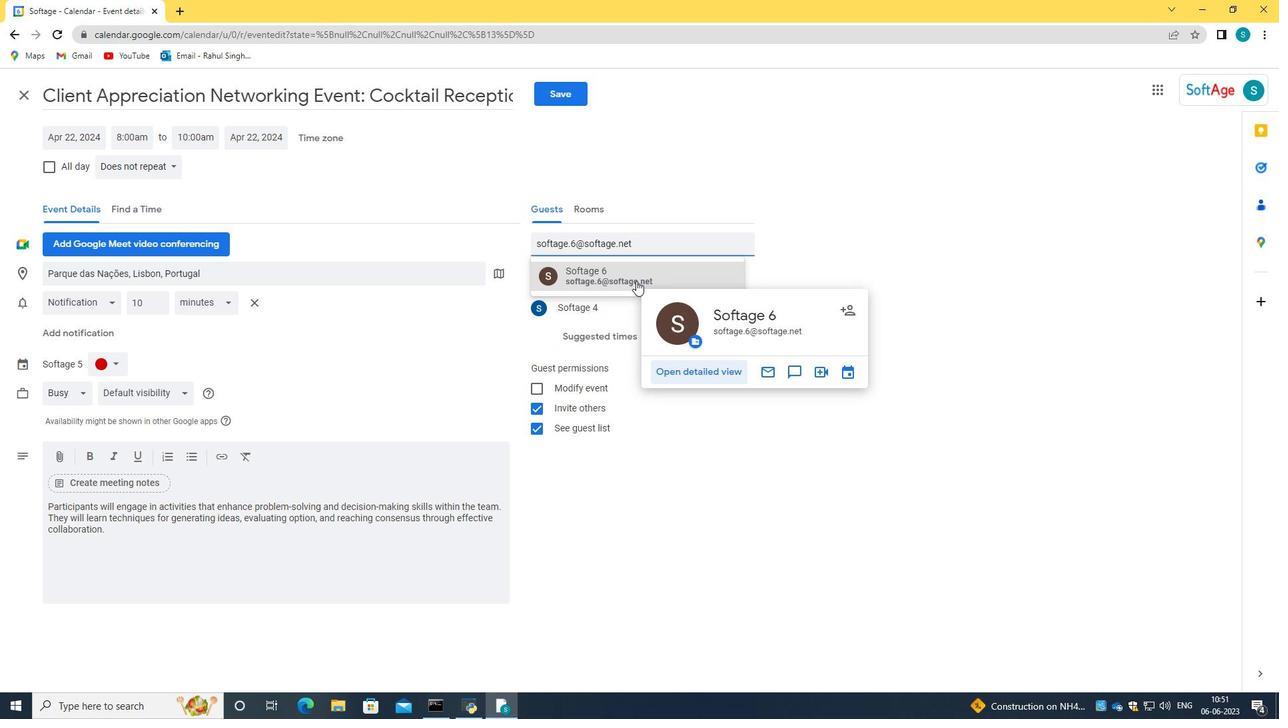 
Action: Mouse moved to (705, 450)
Screenshot: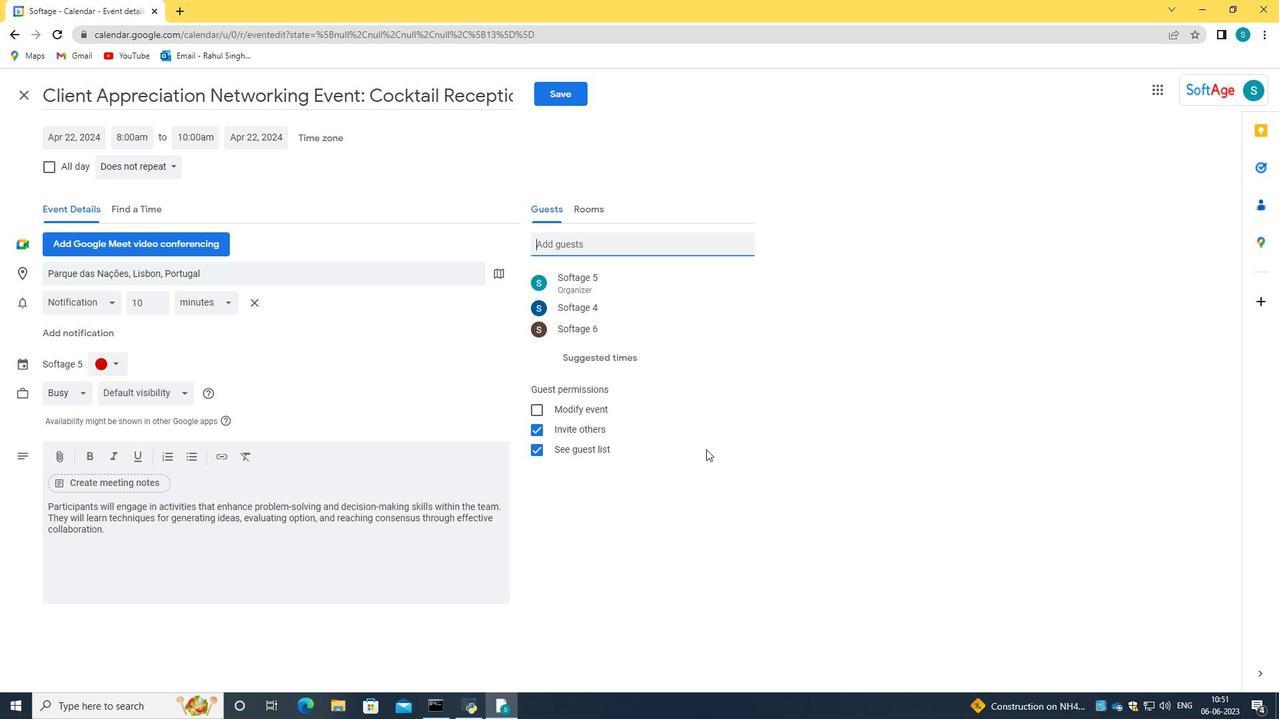 
Action: Mouse pressed left at (705, 450)
Screenshot: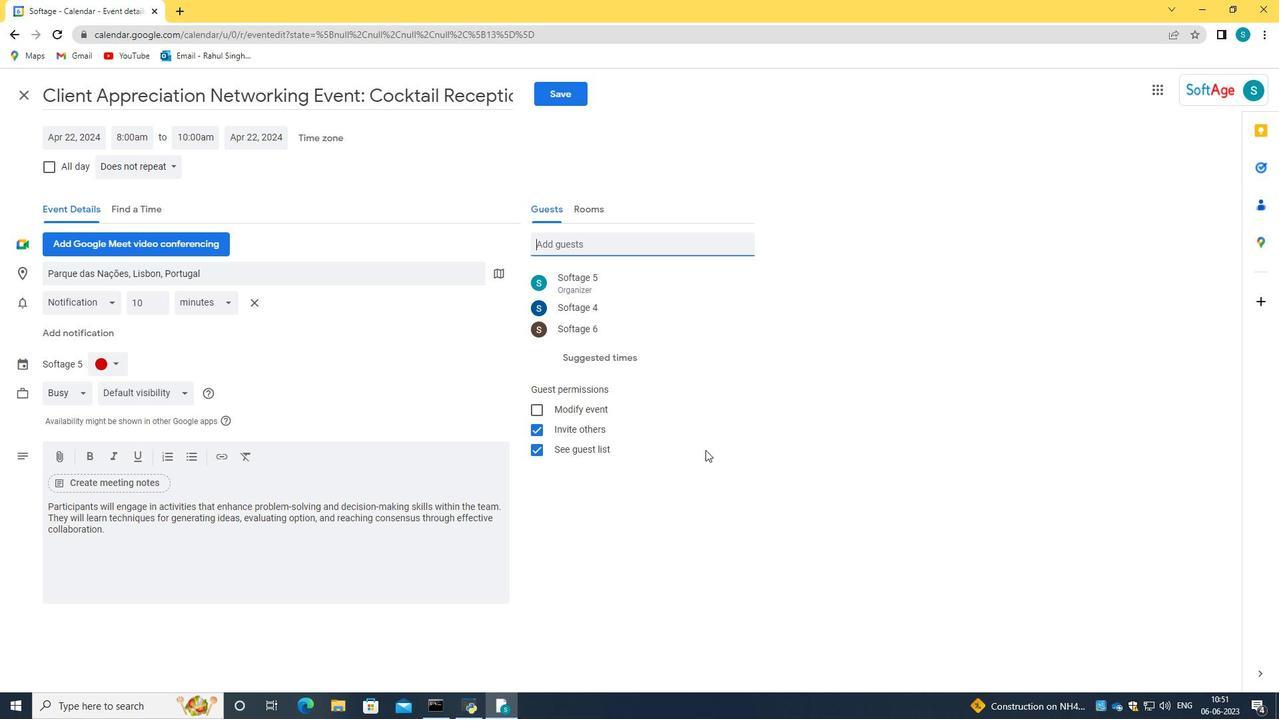 
Action: Mouse moved to (165, 165)
Screenshot: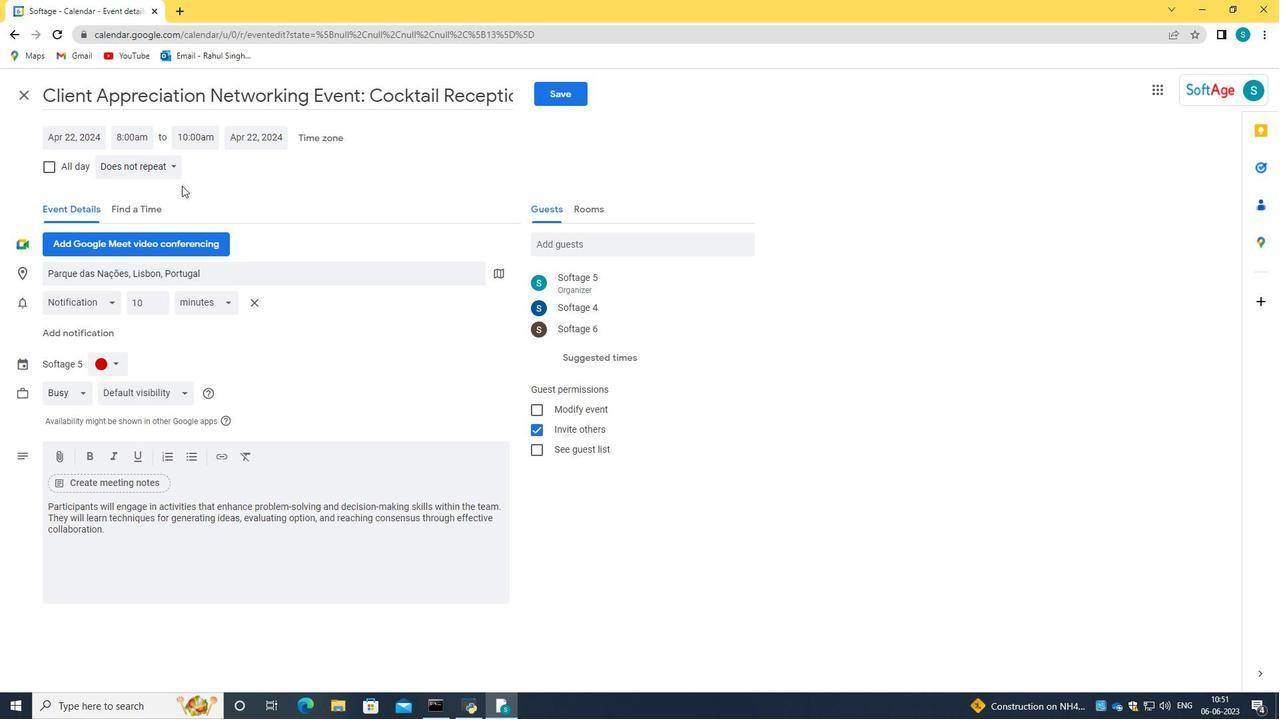 
Action: Mouse pressed left at (165, 165)
Screenshot: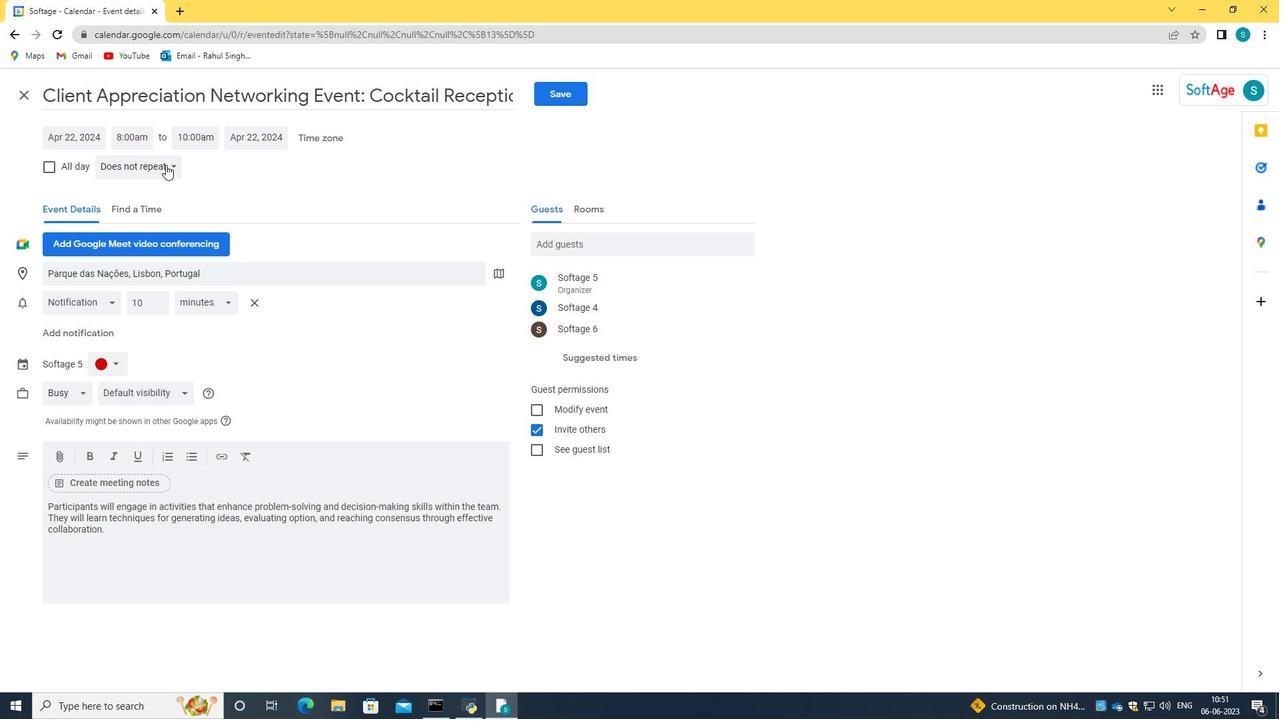
Action: Mouse moved to (164, 286)
Screenshot: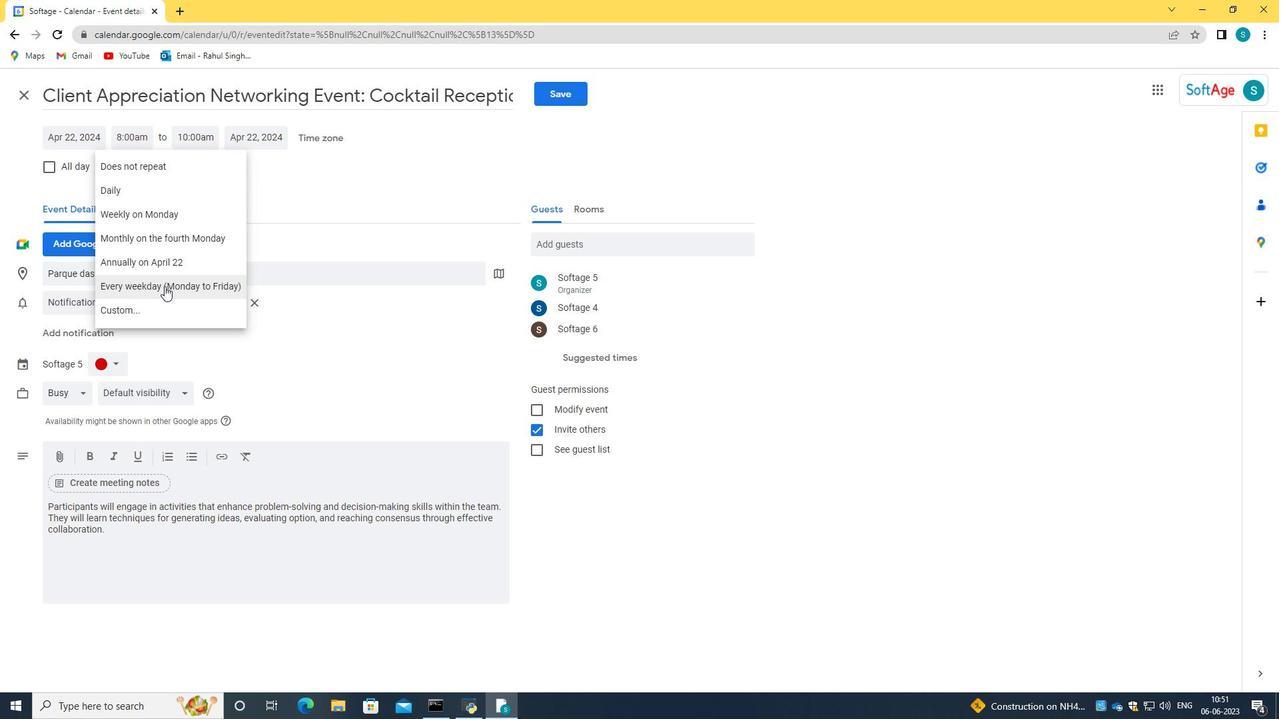 
Action: Mouse pressed left at (164, 286)
Screenshot: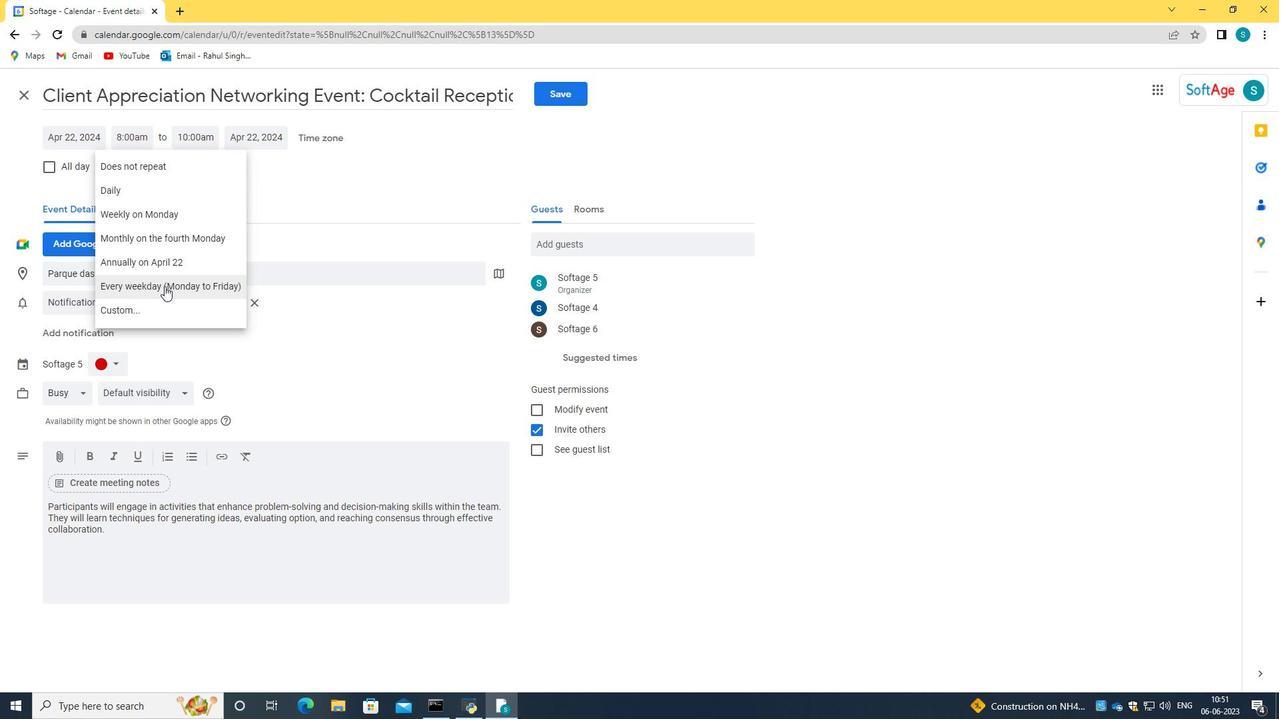 
Action: Mouse moved to (540, 93)
Screenshot: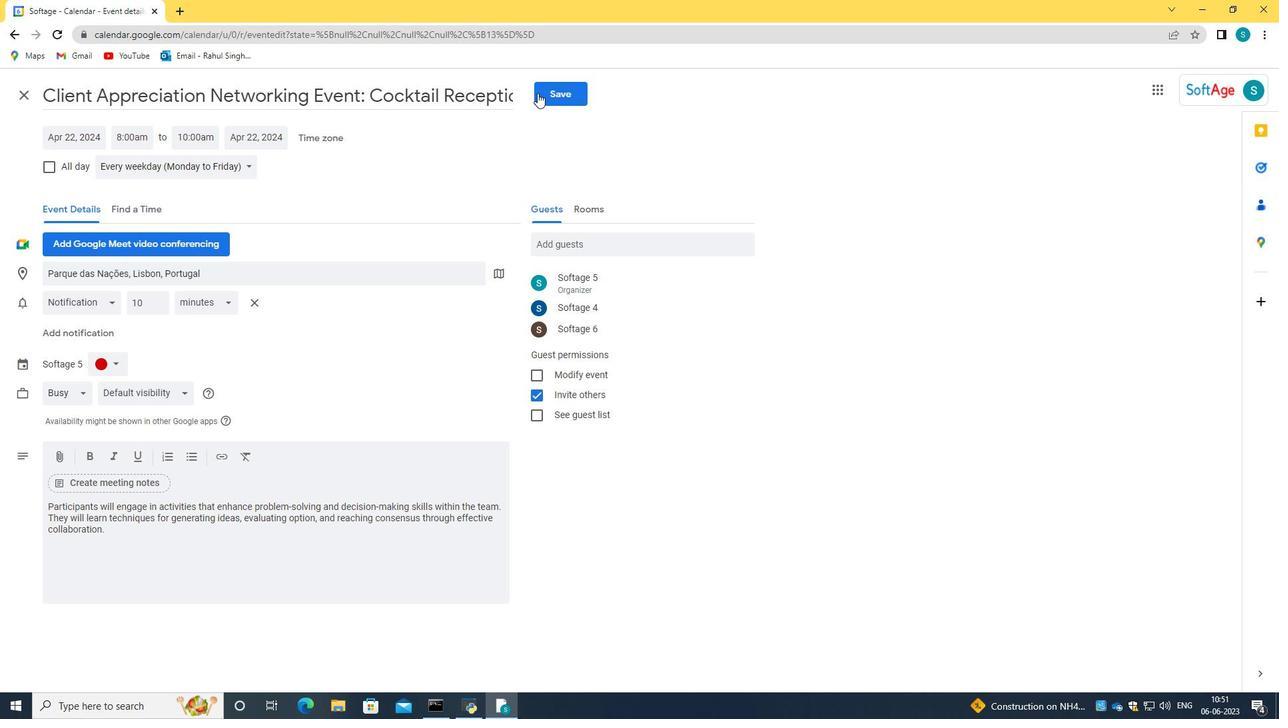 
Action: Mouse pressed left at (540, 93)
Screenshot: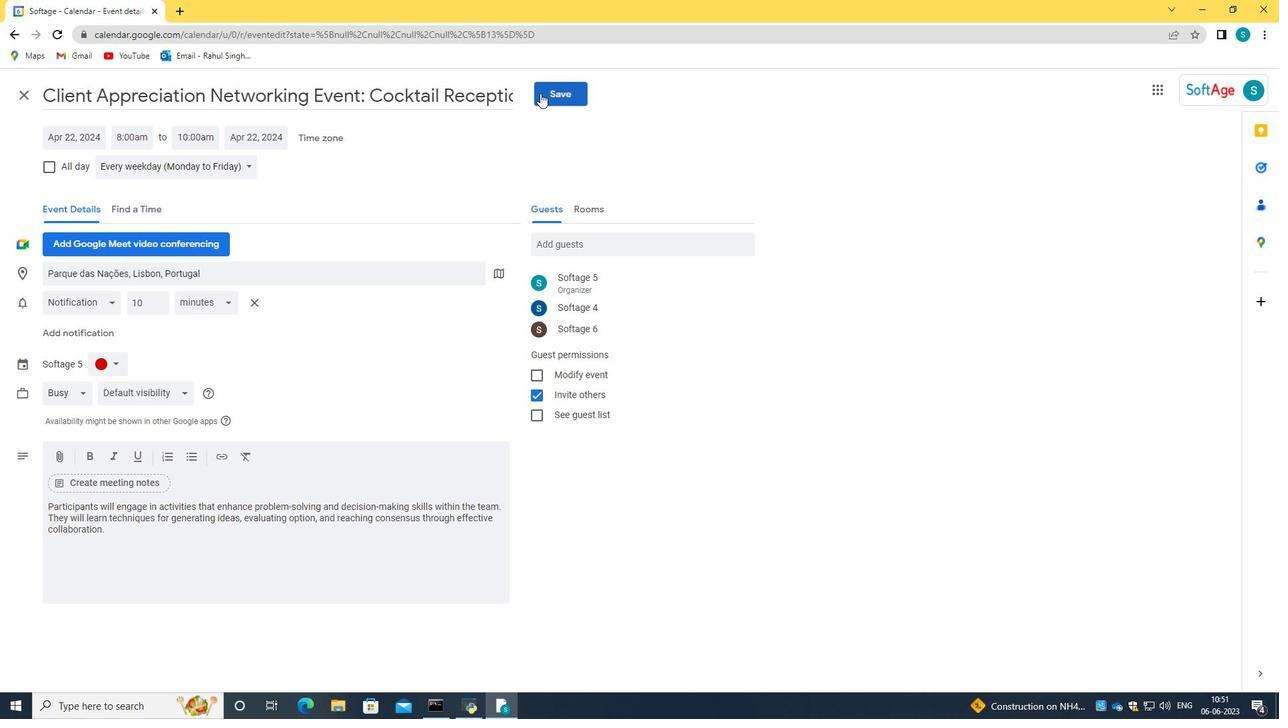 
Action: Mouse moved to (764, 413)
Screenshot: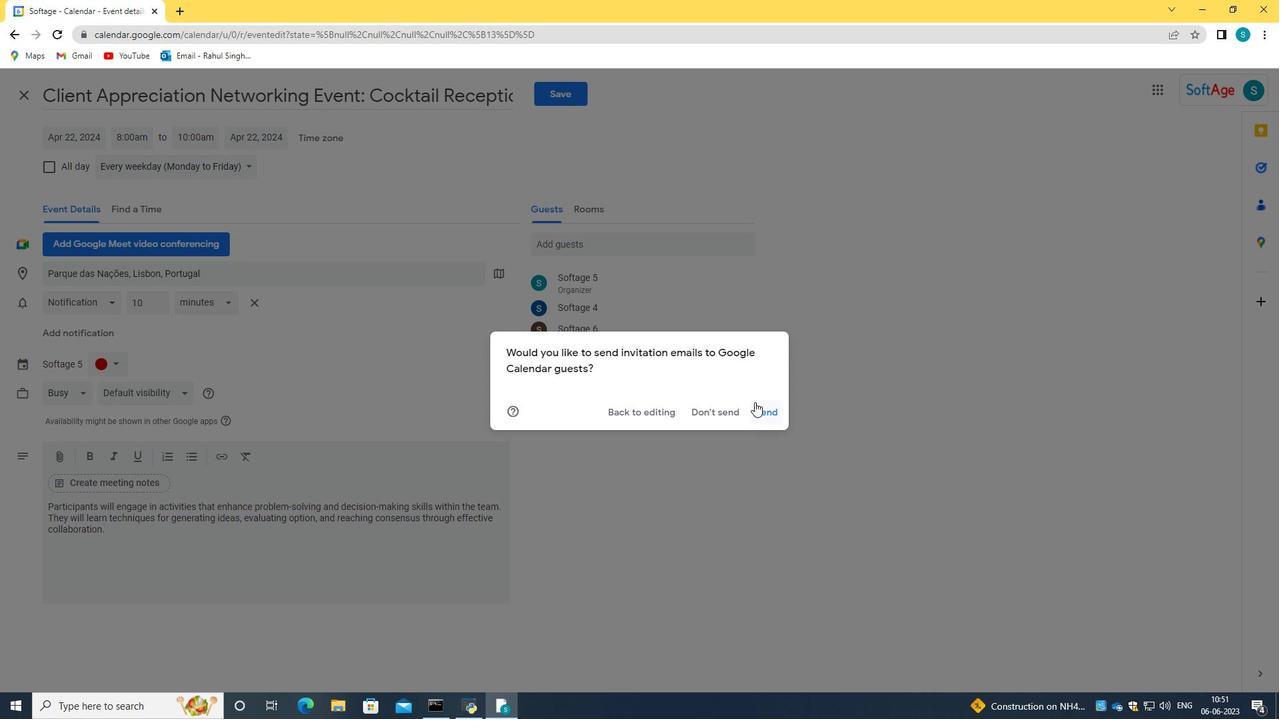 
Action: Mouse pressed left at (764, 413)
Screenshot: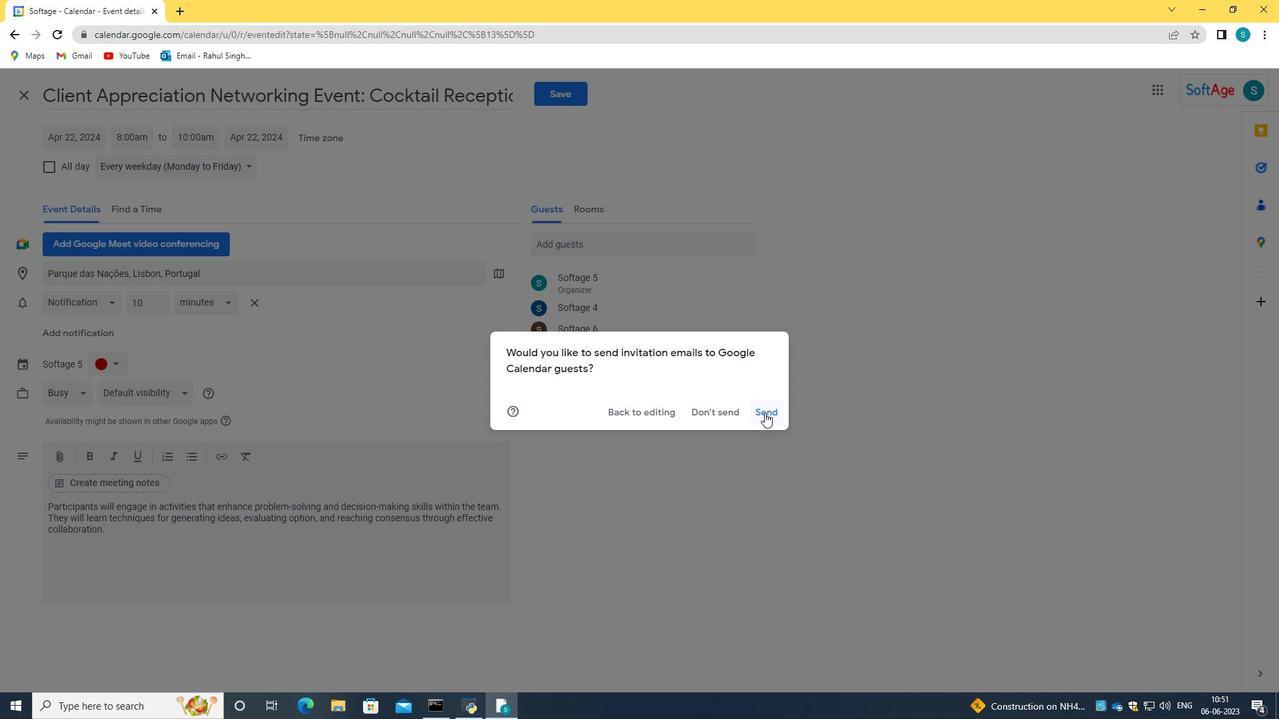 
